 Task: Search One-way flight tickets for 2 adults, in First from Sharm El Sheikh to Macau to travel on 19-Dec-2023.  Submit feedback.
Action: Mouse moved to (406, 359)
Screenshot: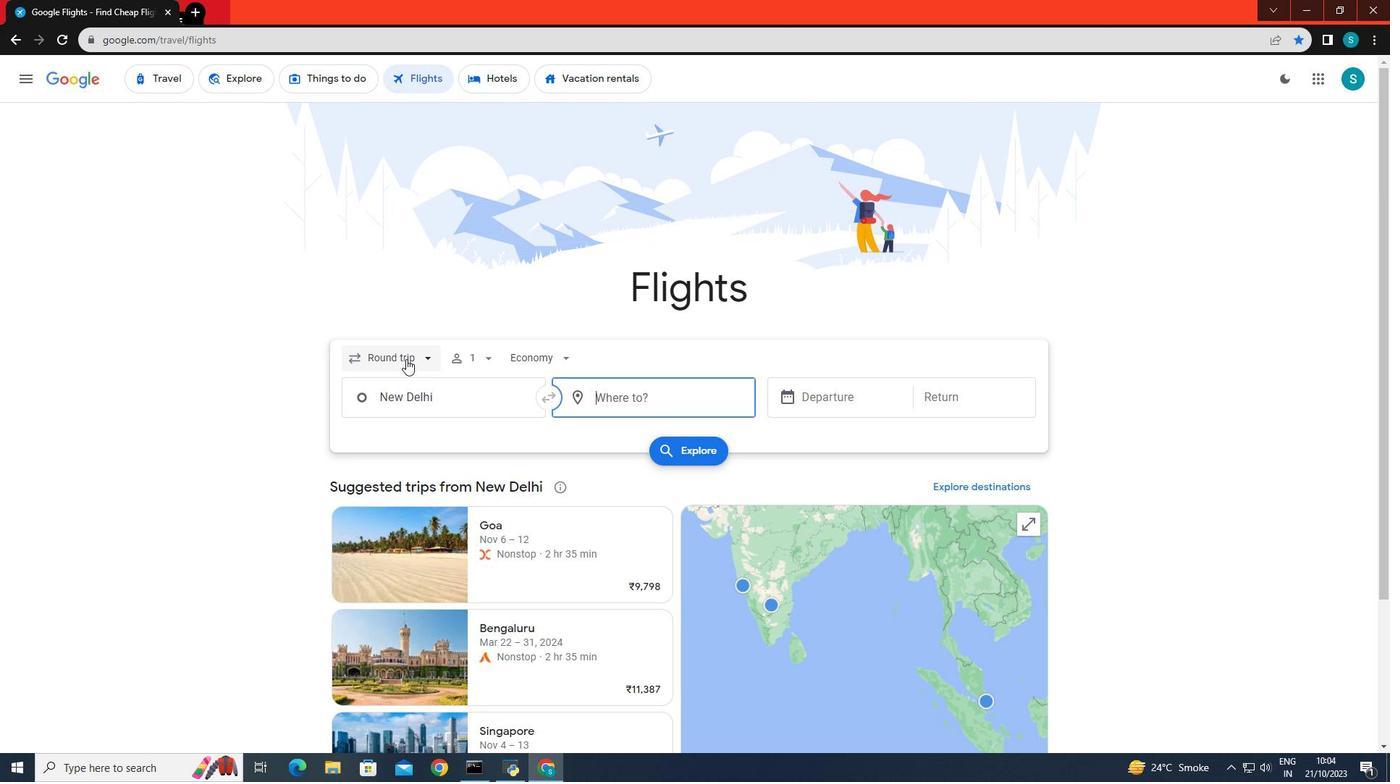 
Action: Mouse pressed left at (406, 359)
Screenshot: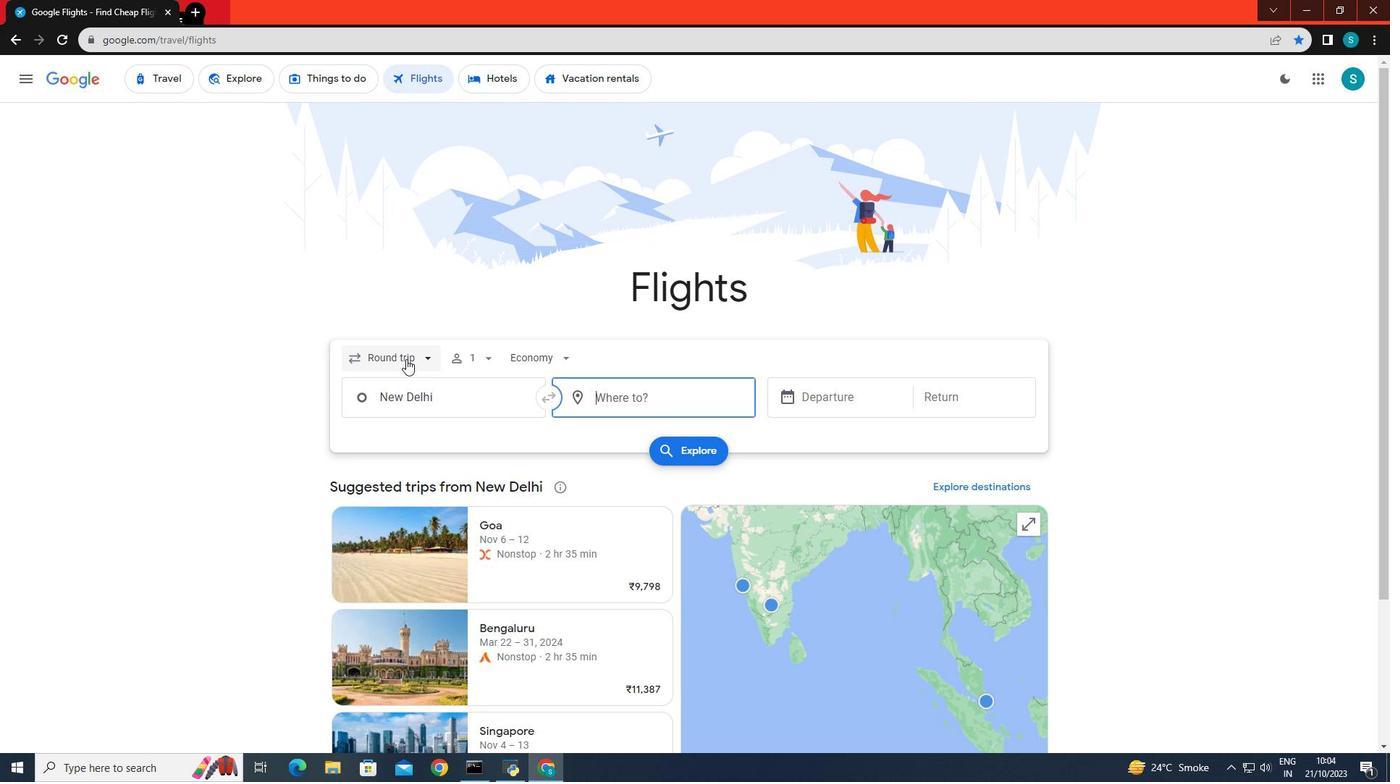 
Action: Mouse moved to (409, 425)
Screenshot: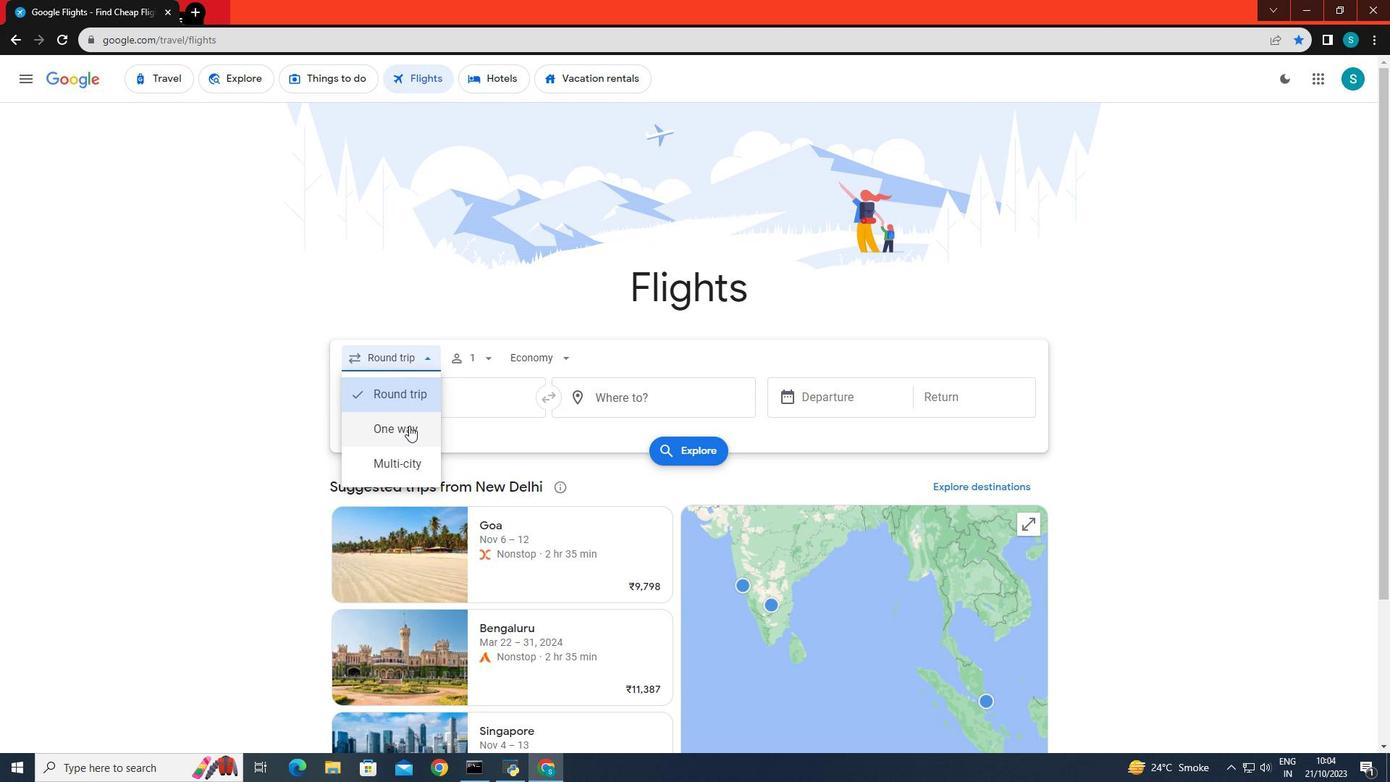 
Action: Mouse pressed left at (409, 425)
Screenshot: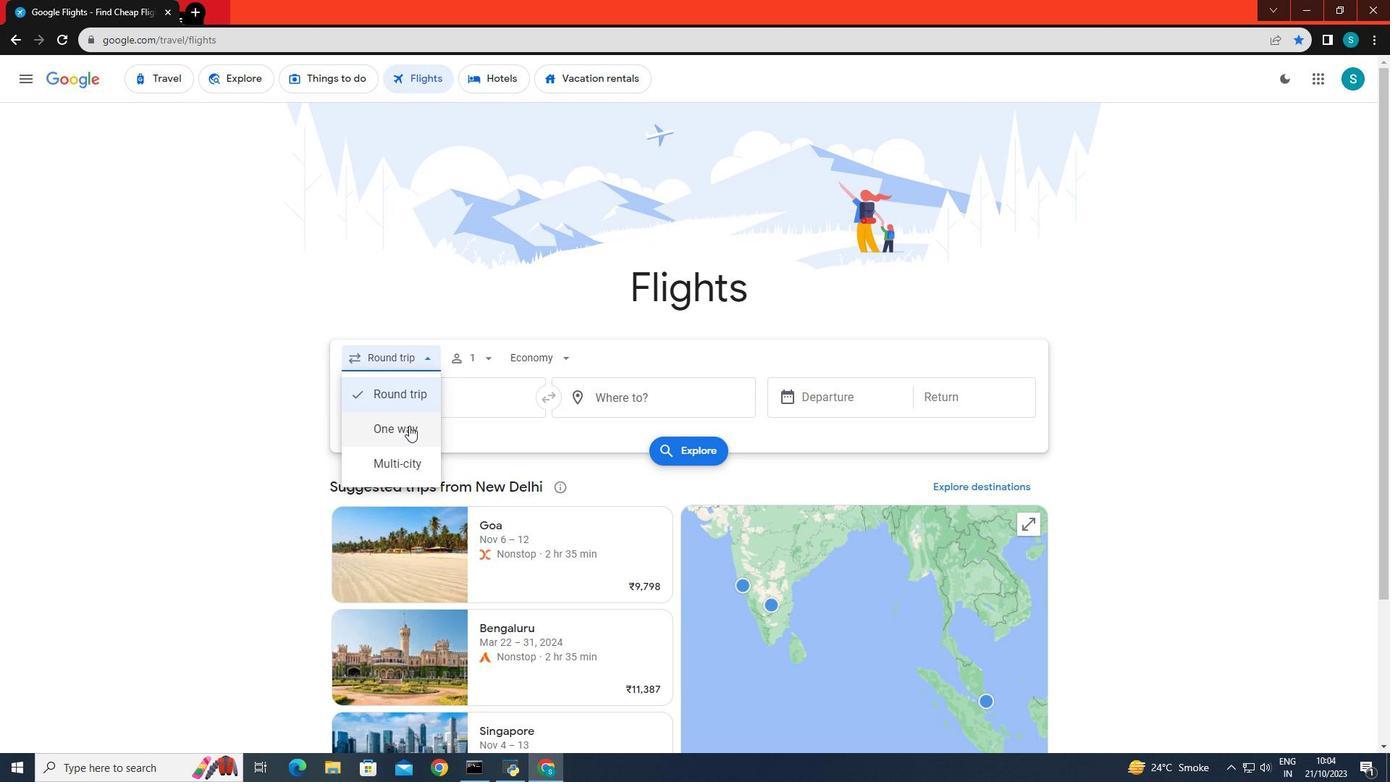 
Action: Mouse moved to (483, 352)
Screenshot: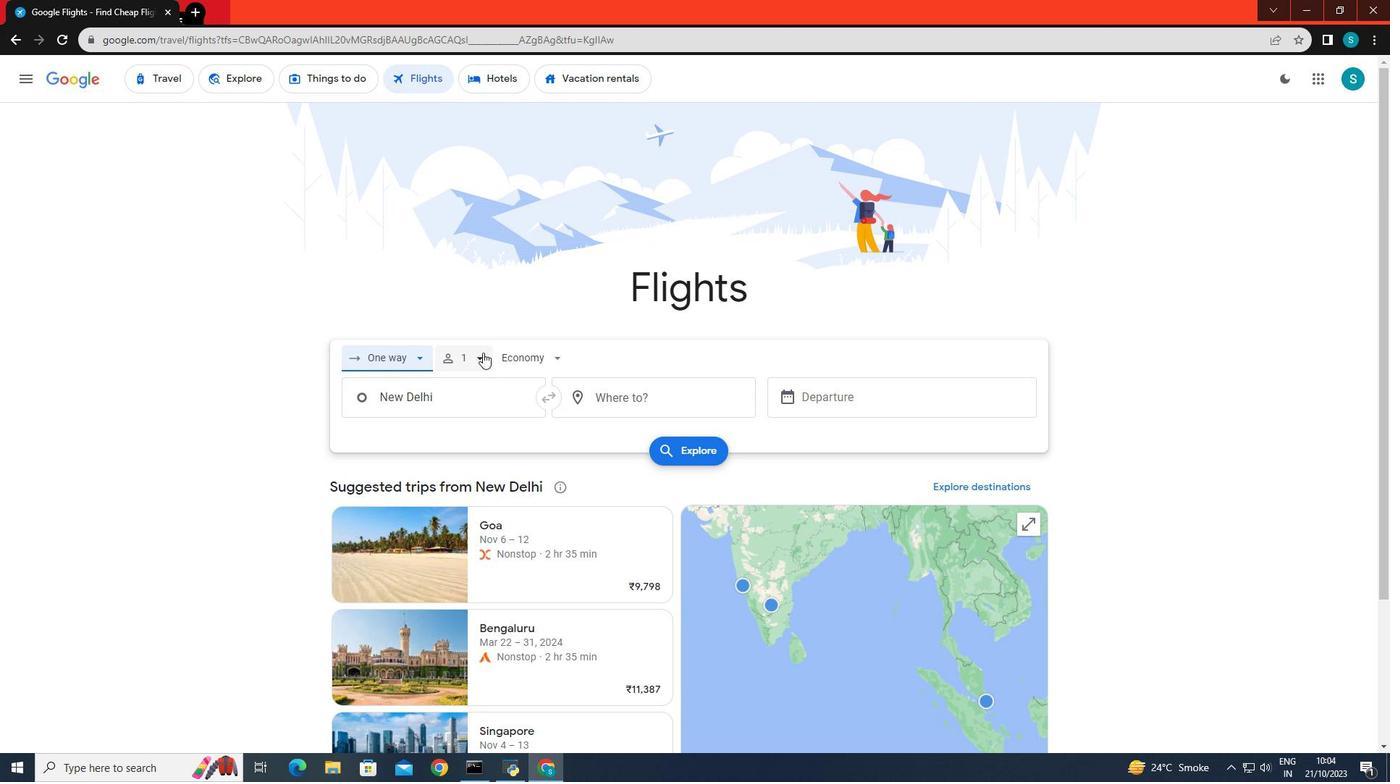 
Action: Mouse pressed left at (483, 352)
Screenshot: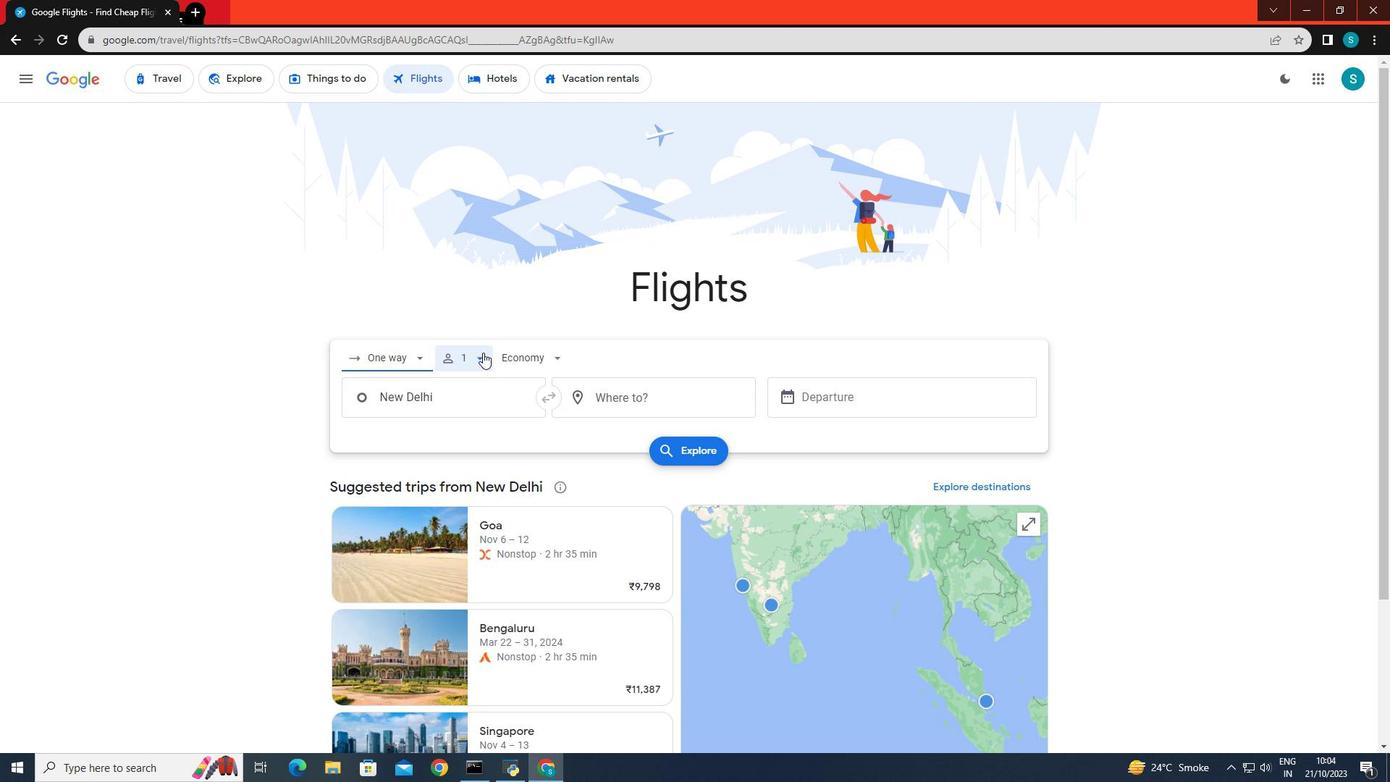 
Action: Mouse moved to (593, 396)
Screenshot: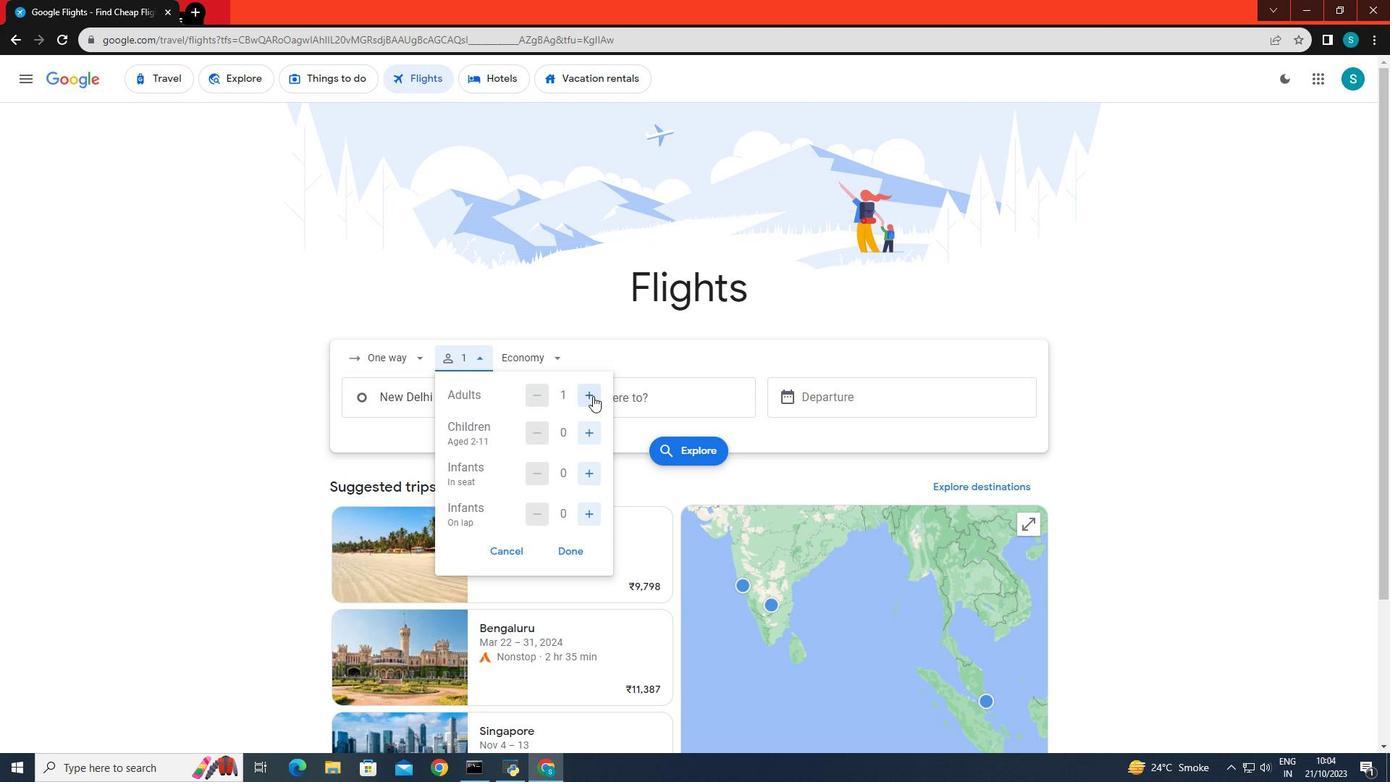 
Action: Mouse pressed left at (593, 396)
Screenshot: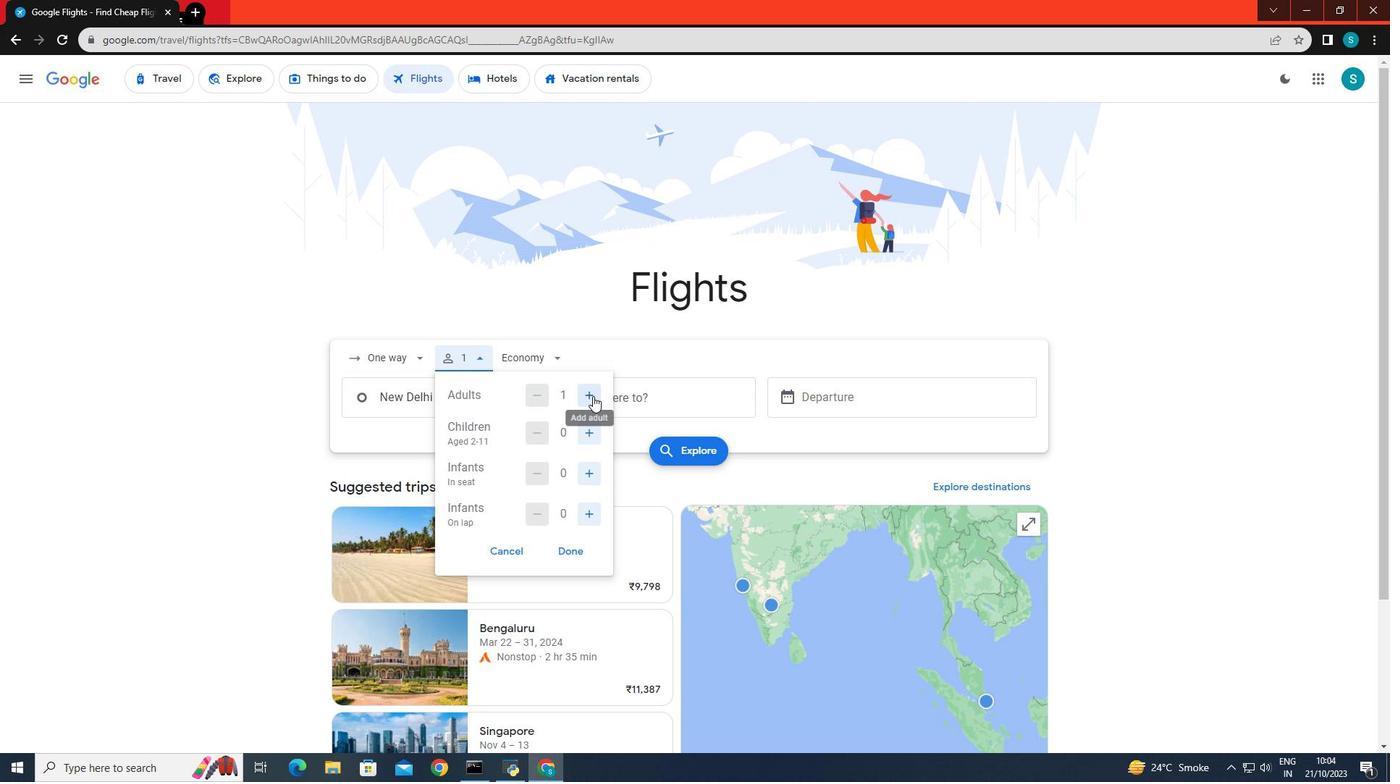 
Action: Mouse moved to (581, 555)
Screenshot: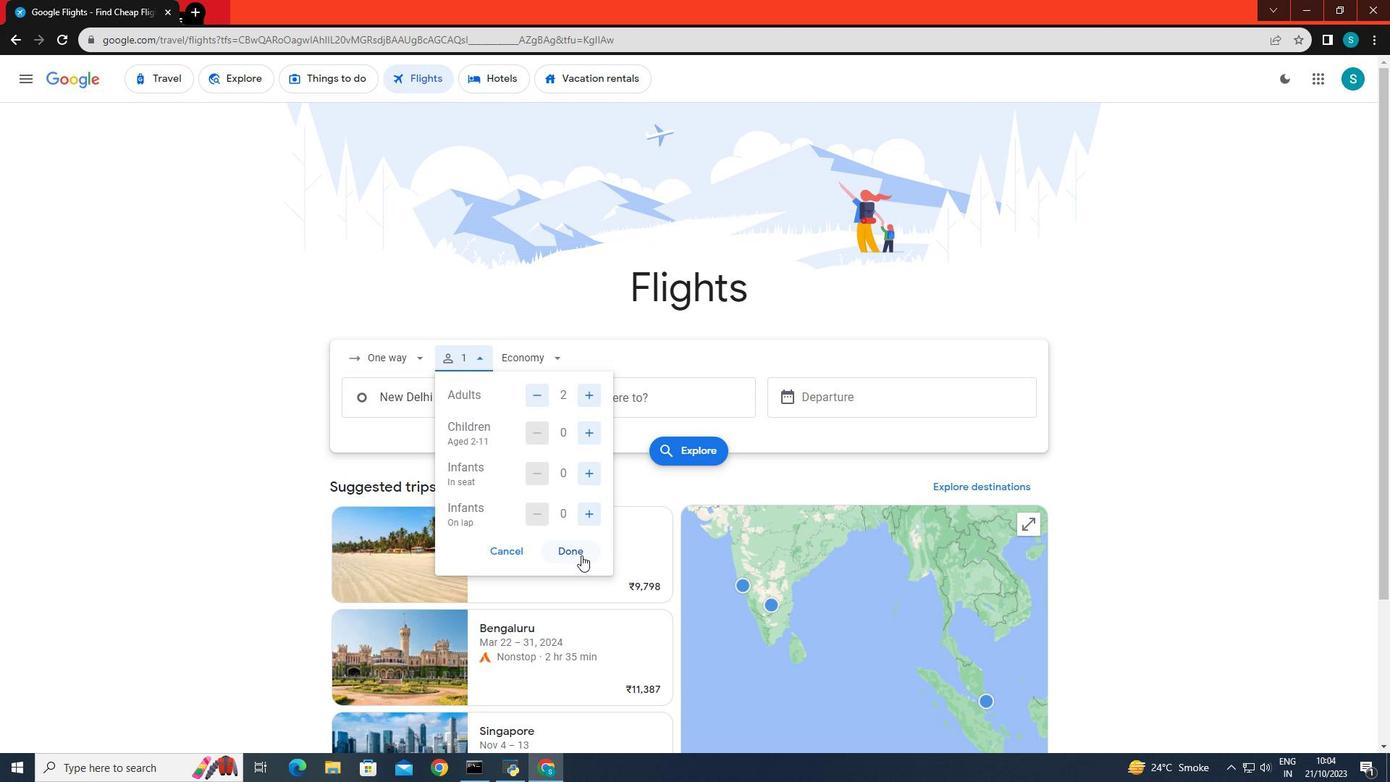 
Action: Mouse pressed left at (581, 555)
Screenshot: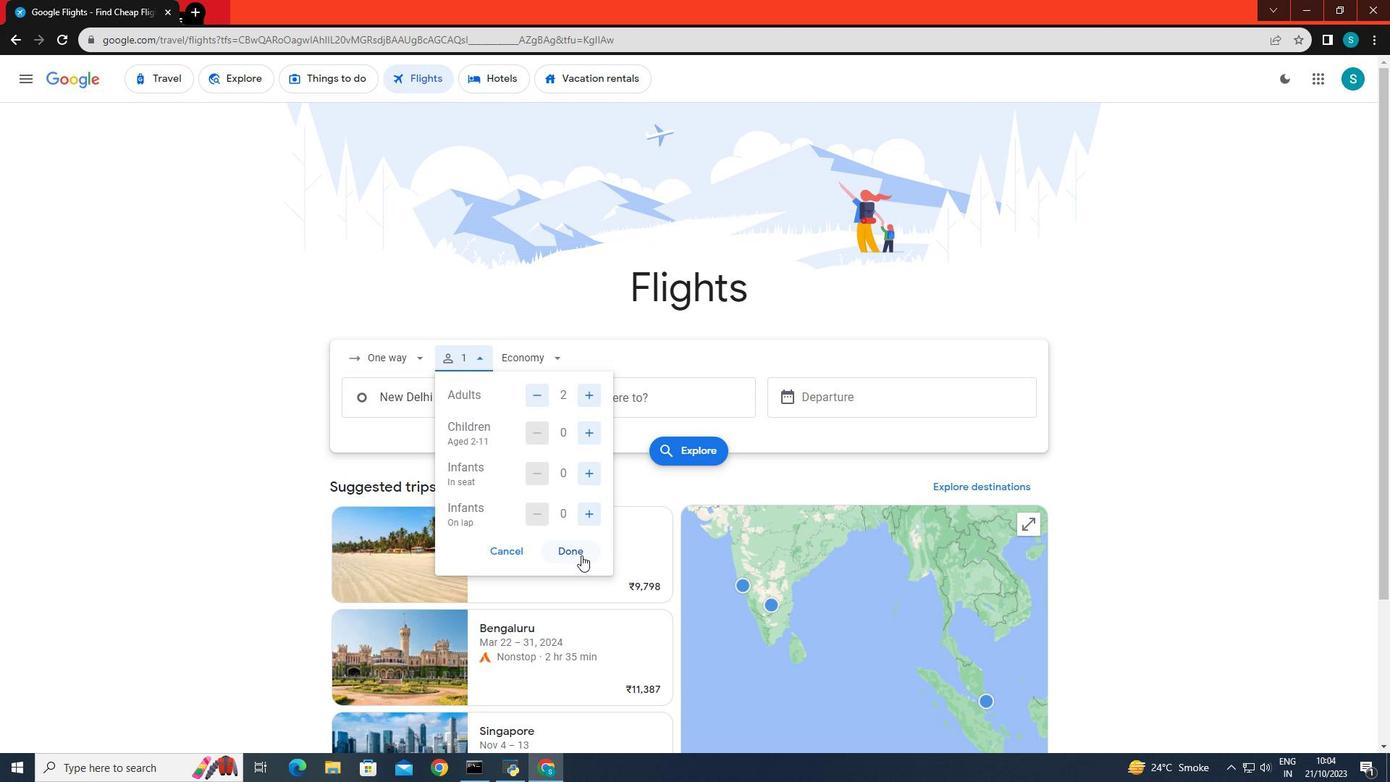 
Action: Mouse moved to (537, 361)
Screenshot: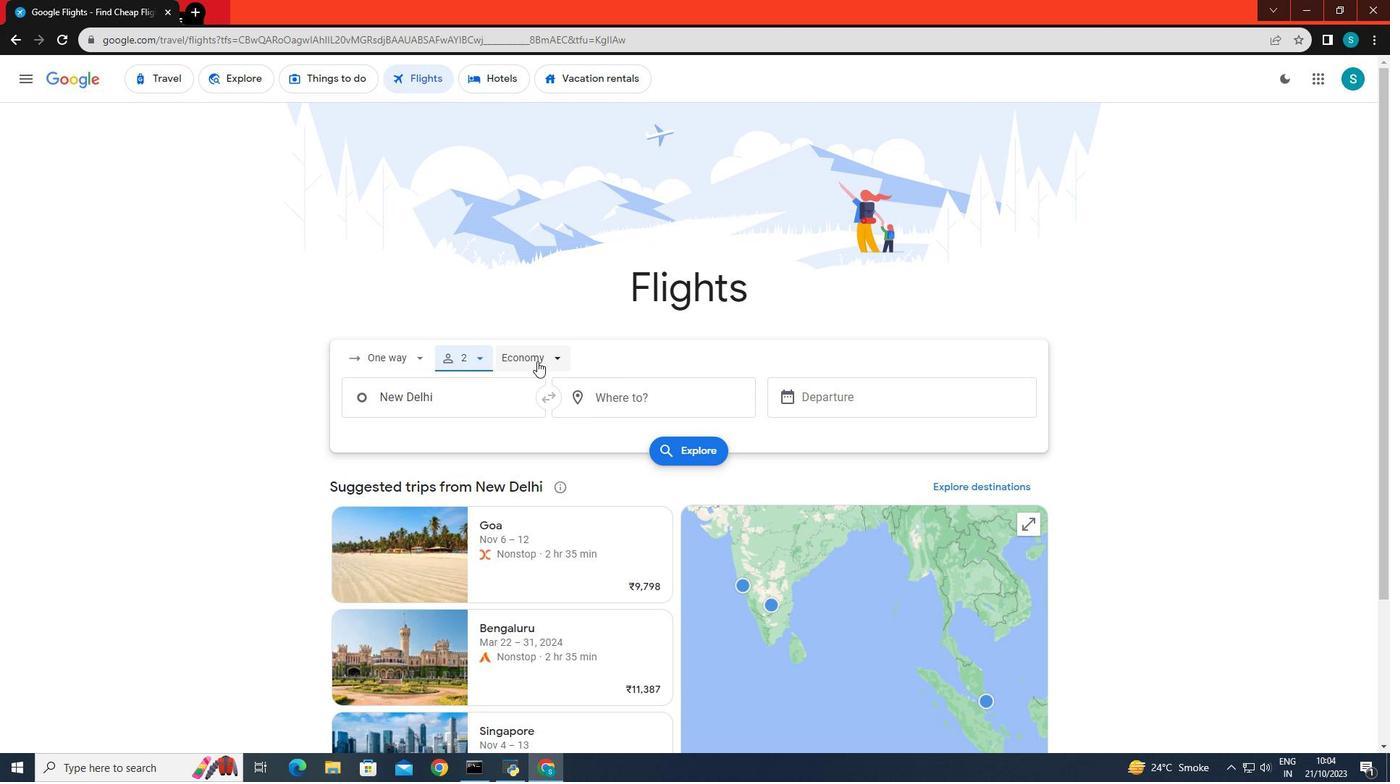 
Action: Mouse pressed left at (537, 361)
Screenshot: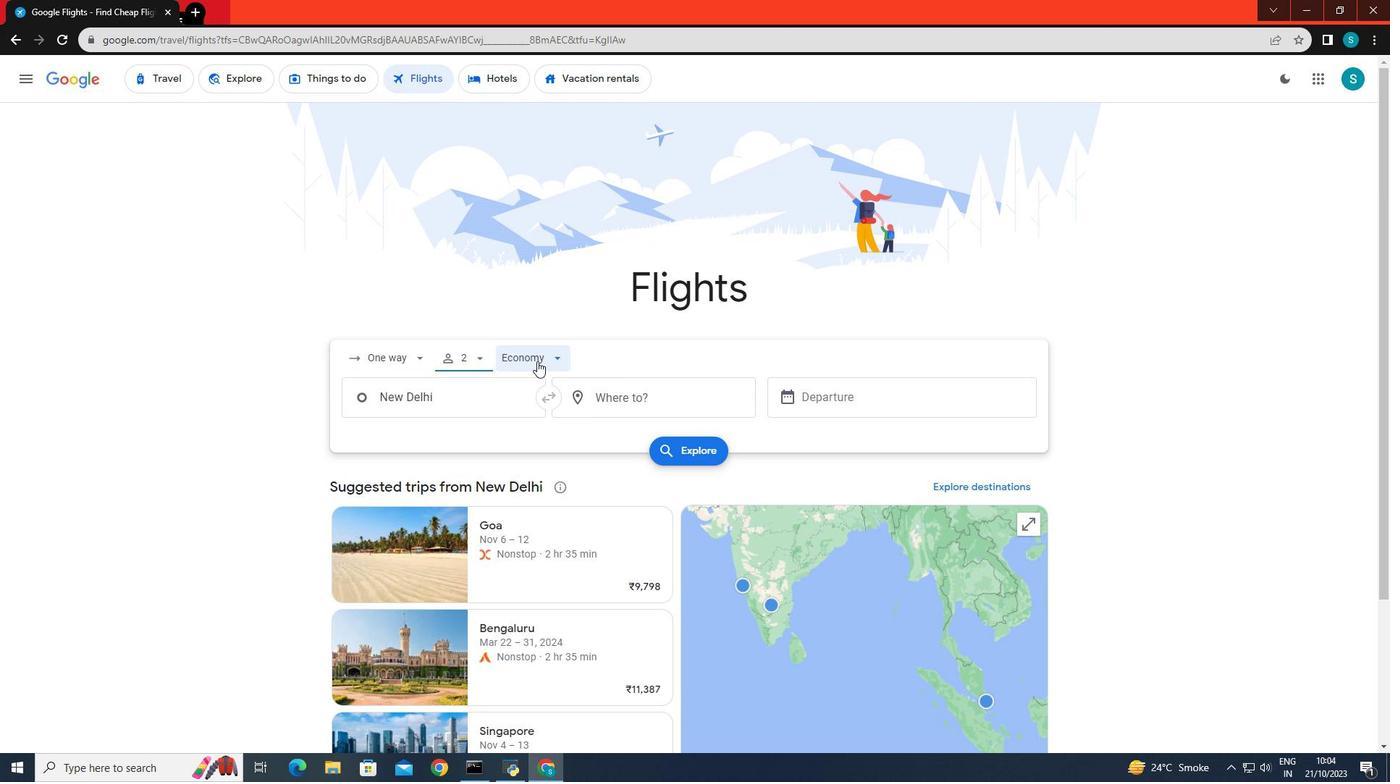 
Action: Mouse moved to (533, 502)
Screenshot: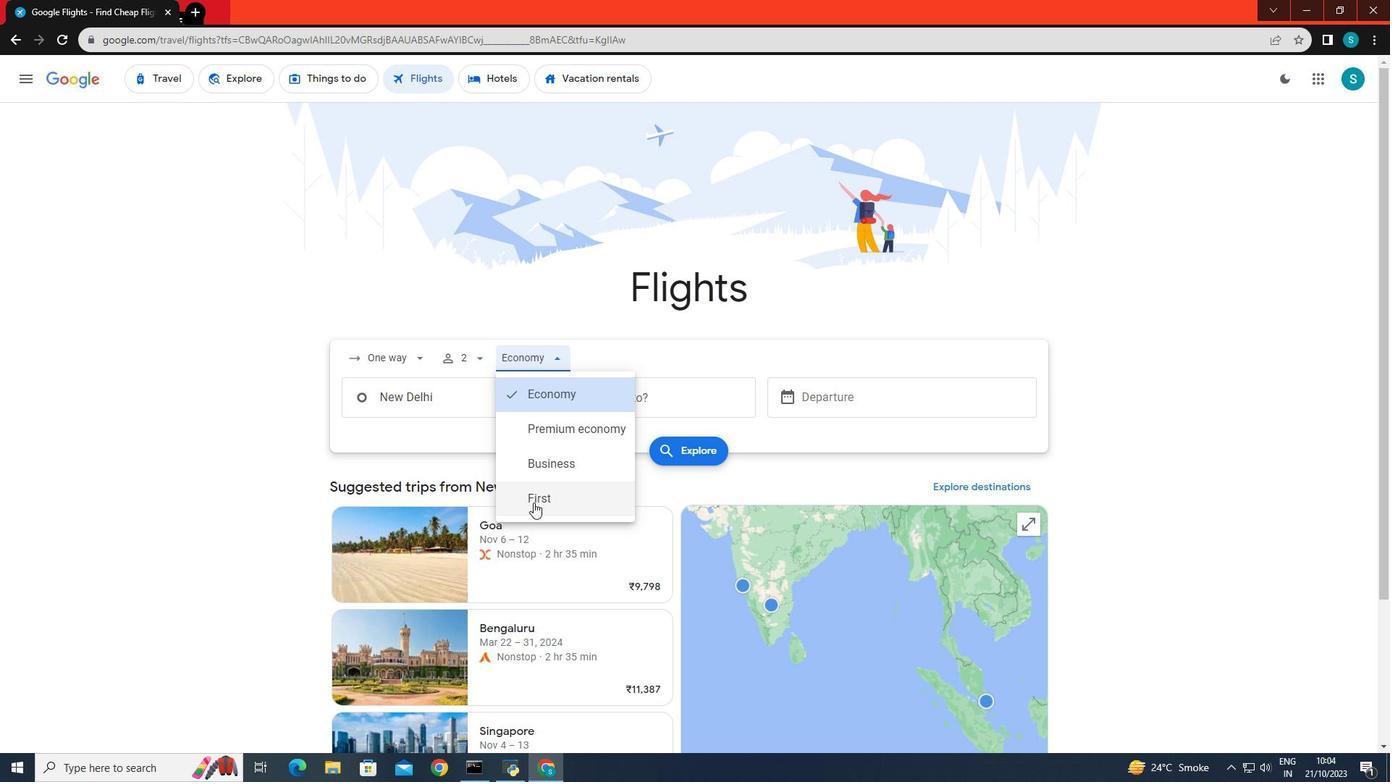 
Action: Mouse pressed left at (533, 502)
Screenshot: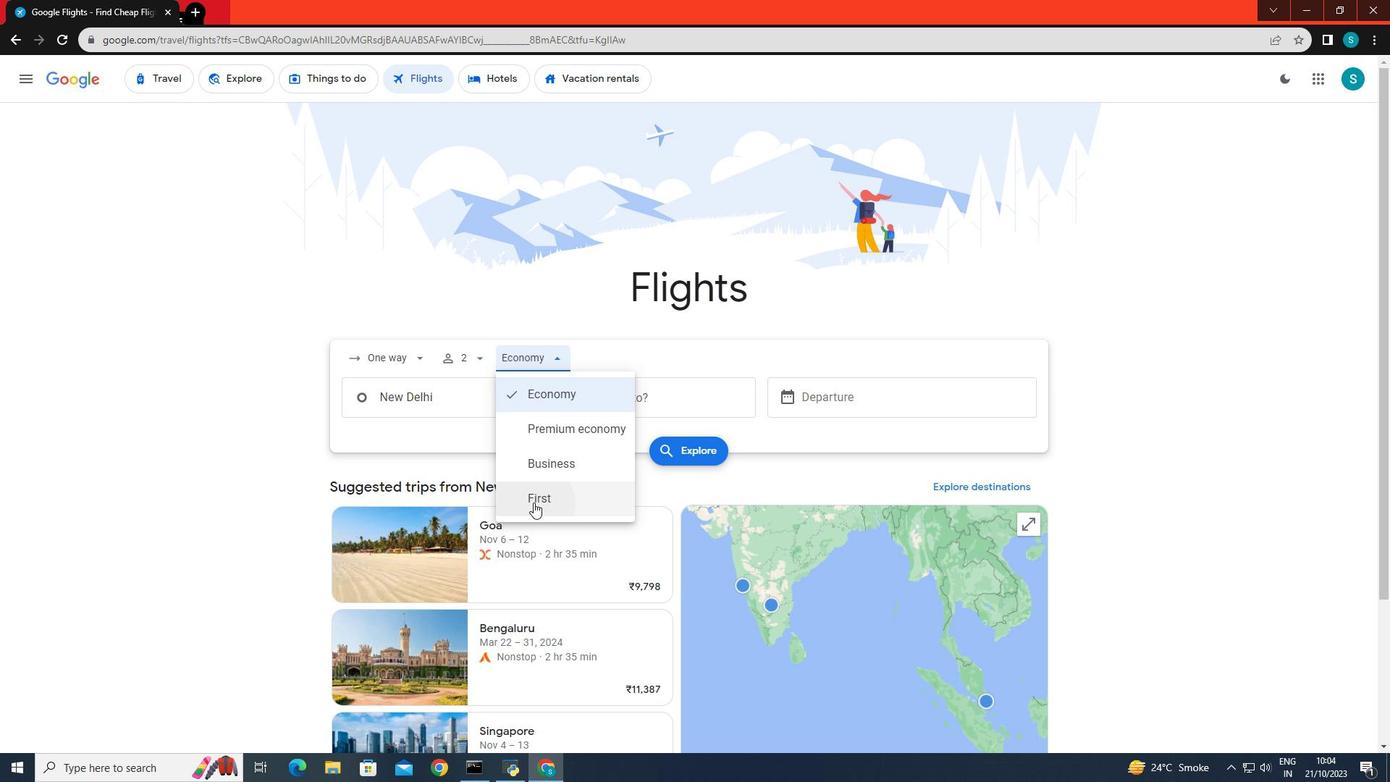 
Action: Mouse moved to (489, 396)
Screenshot: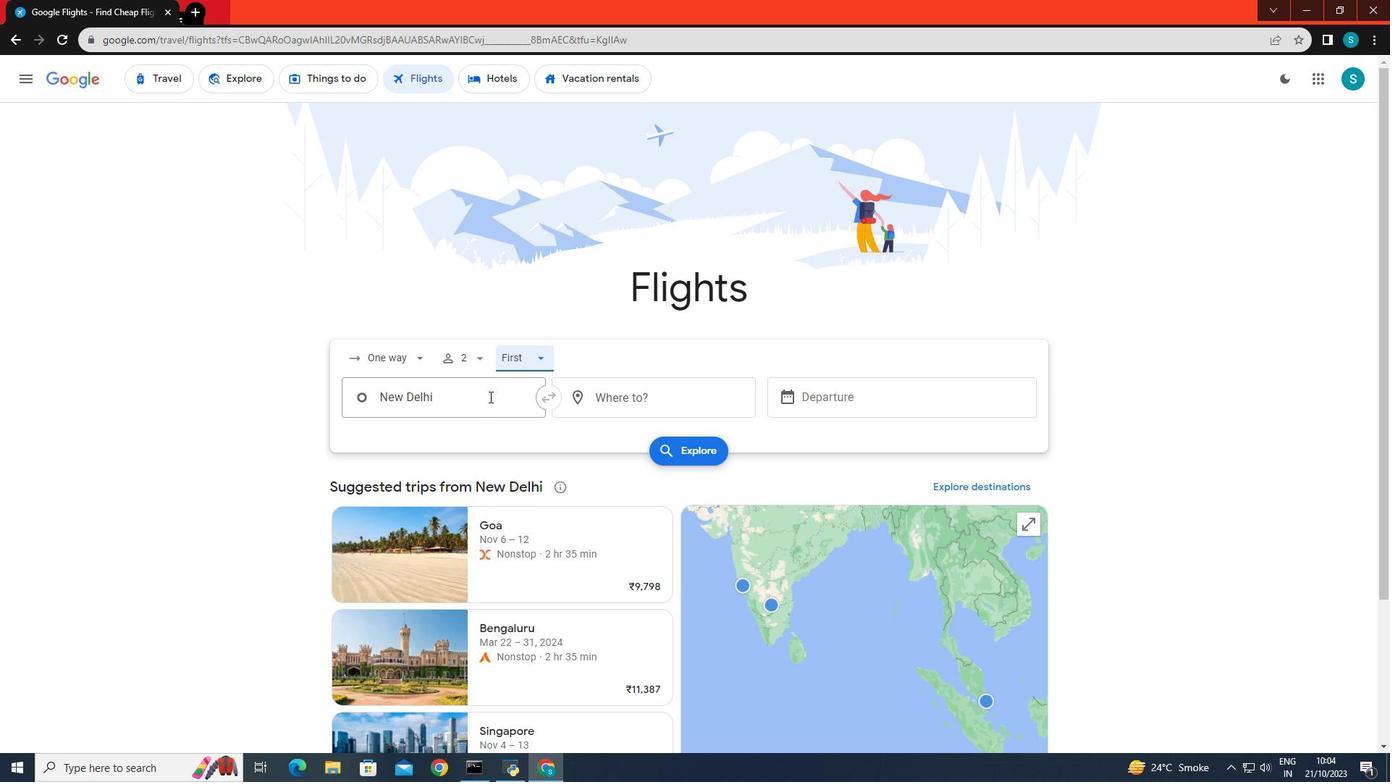 
Action: Mouse pressed left at (489, 396)
Screenshot: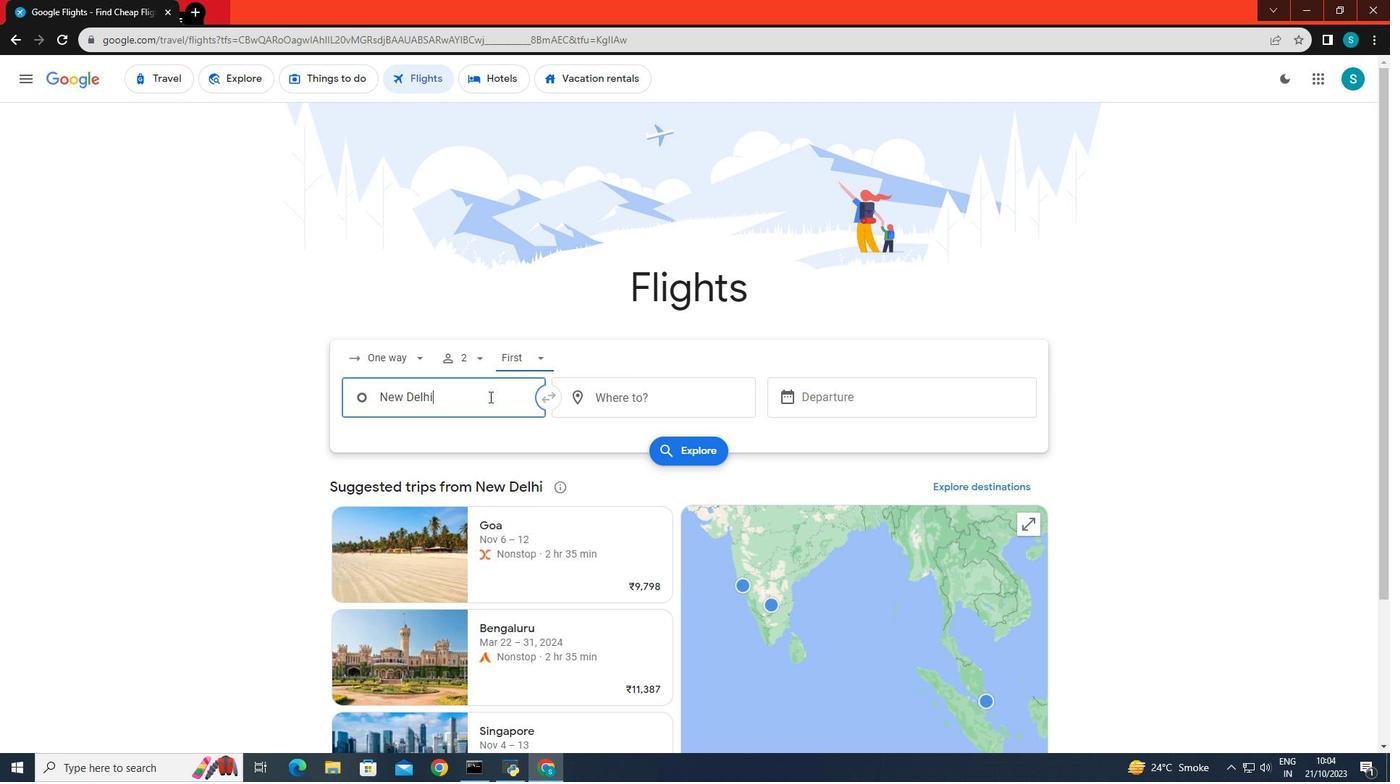 
Action: Key pressed <Key.backspace><Key.caps_lock>S<Key.caps_lock>har
Screenshot: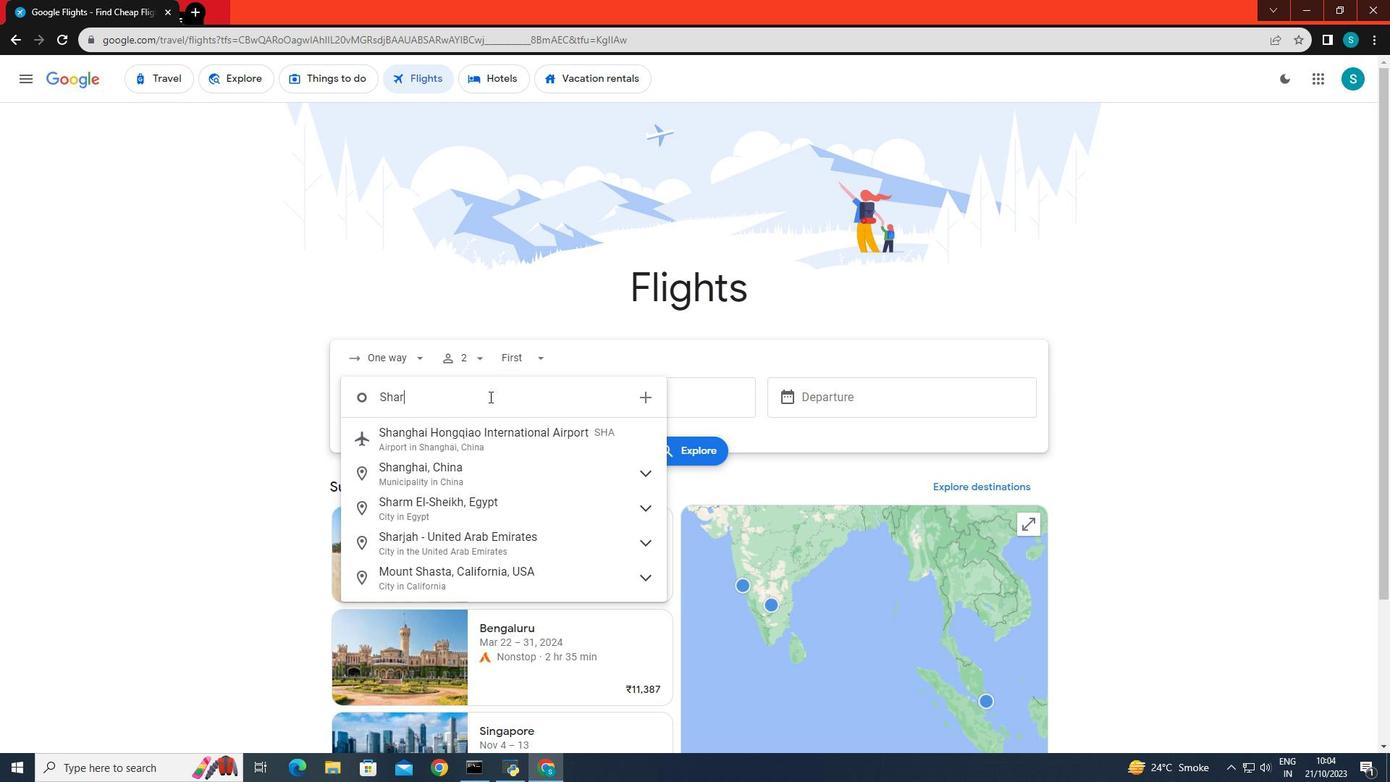 
Action: Mouse moved to (490, 428)
Screenshot: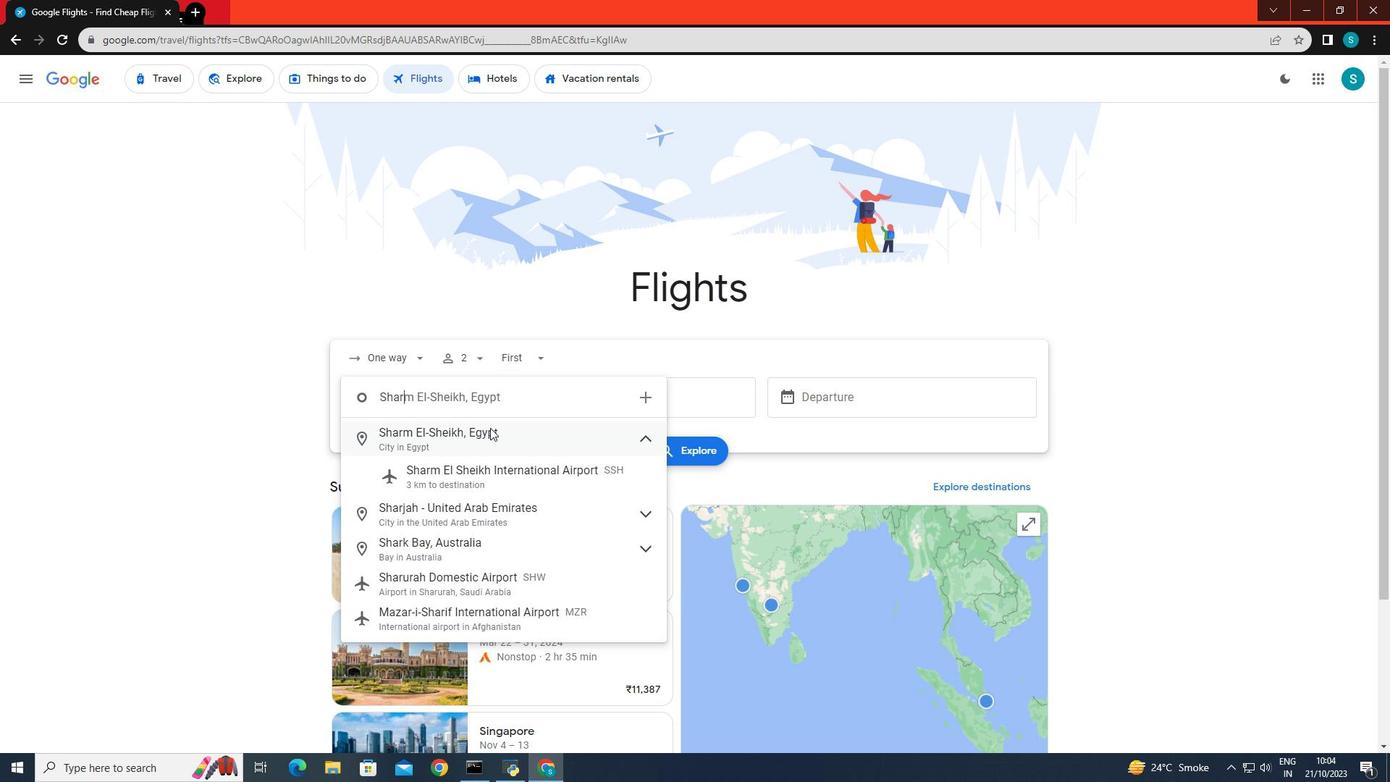 
Action: Mouse pressed left at (490, 428)
Screenshot: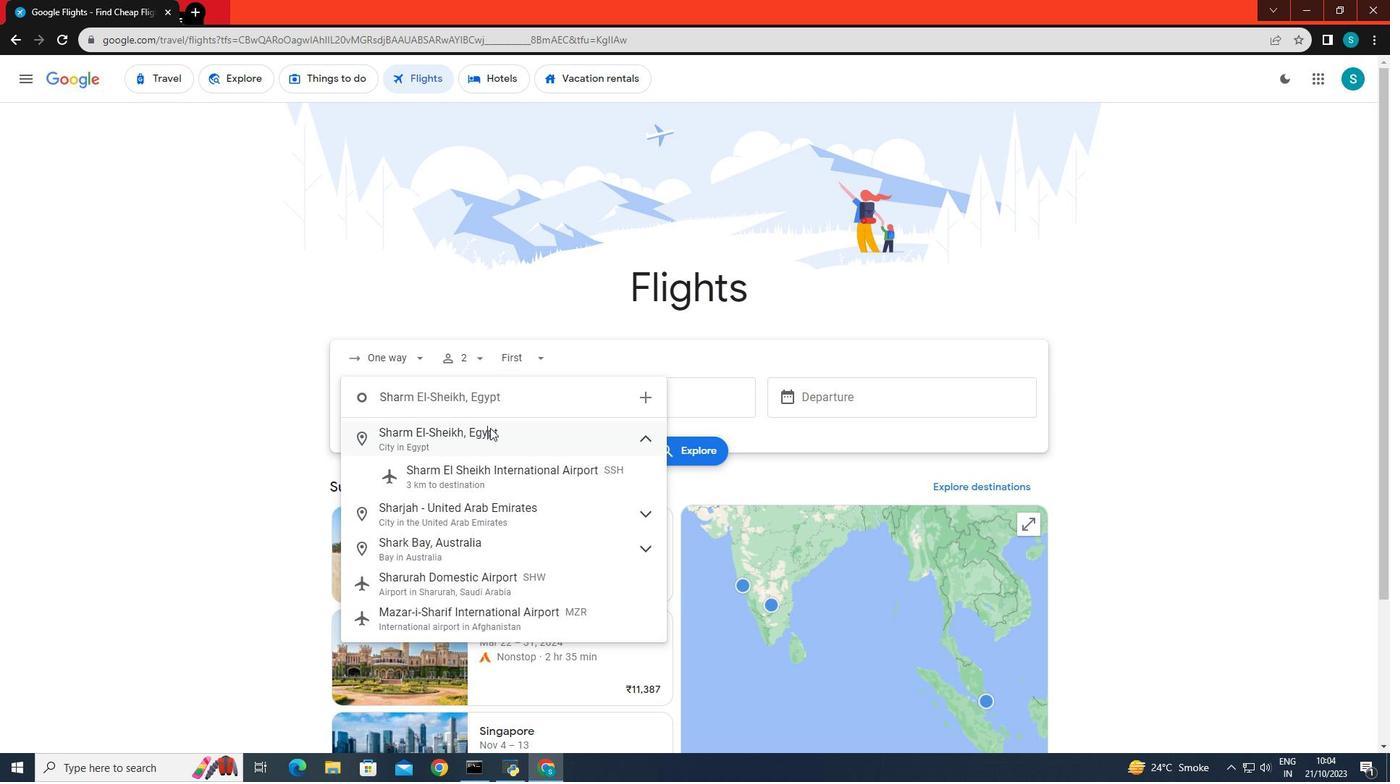 
Action: Mouse moved to (600, 394)
Screenshot: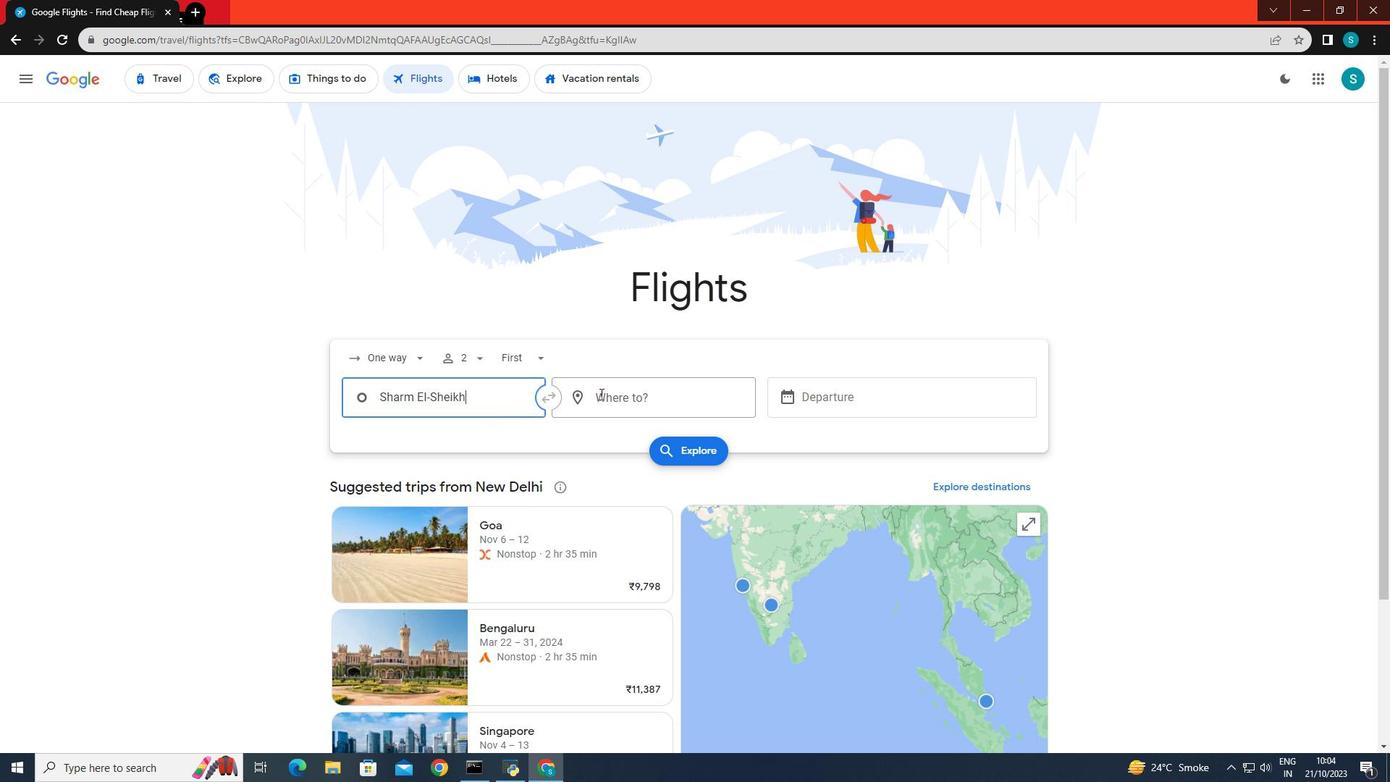 
Action: Mouse pressed left at (600, 394)
Screenshot: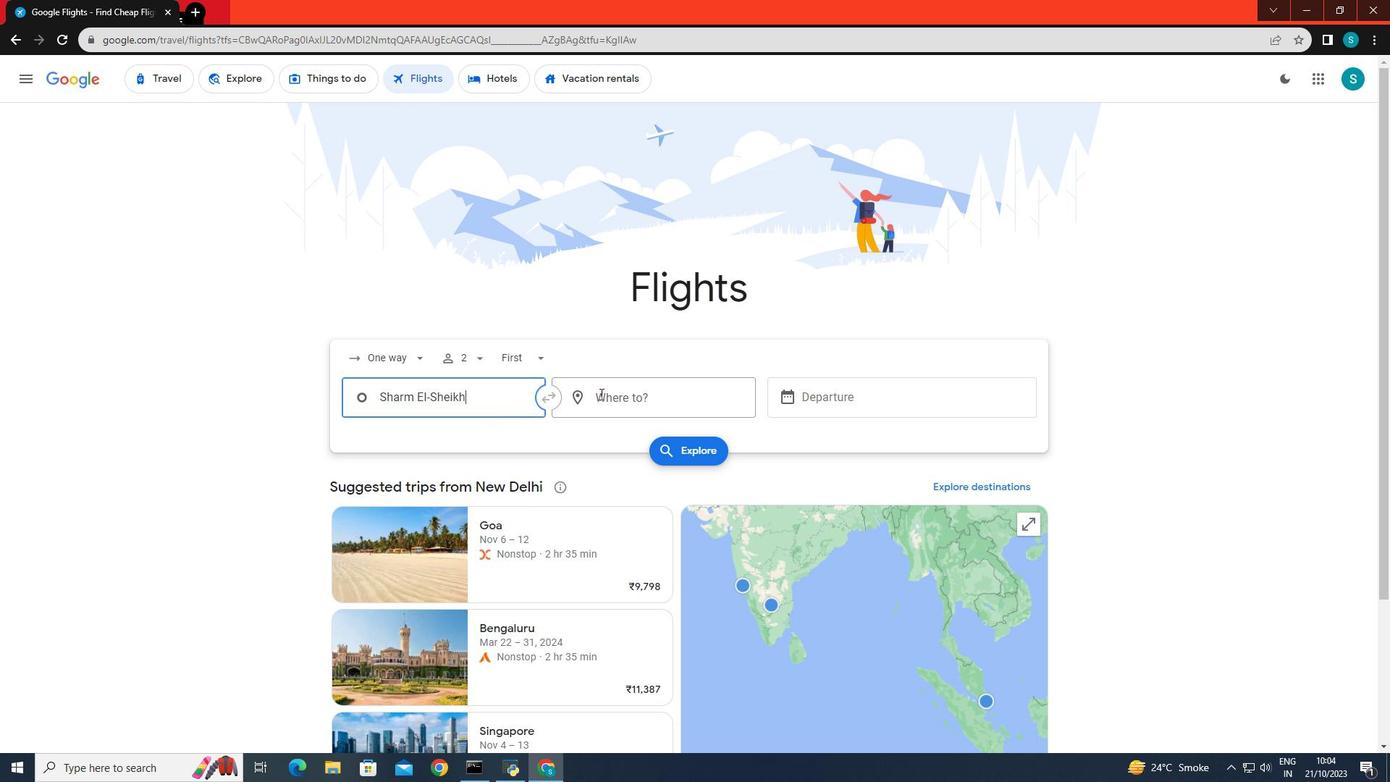 
Action: Key pressed <Key.caps_lock>M<Key.caps_lock>aca
Screenshot: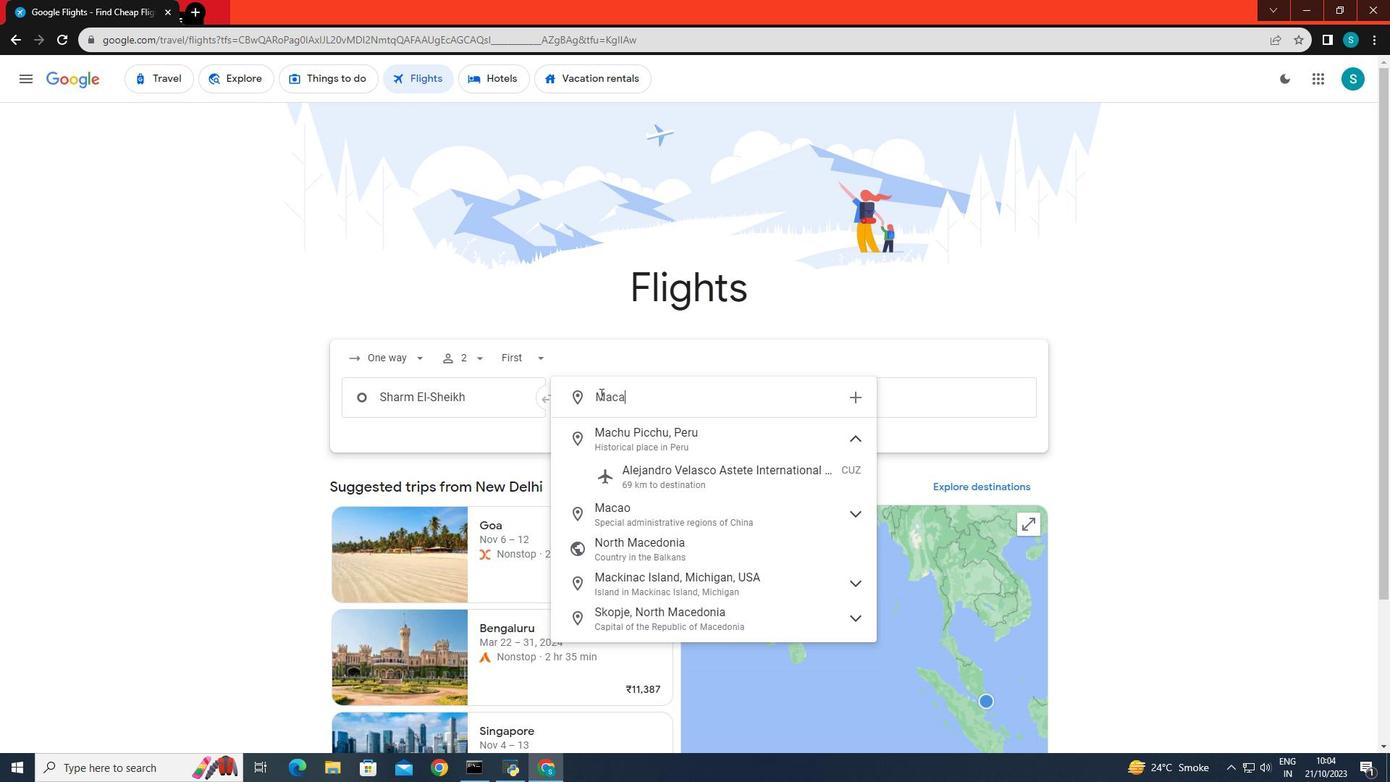 
Action: Mouse moved to (617, 431)
Screenshot: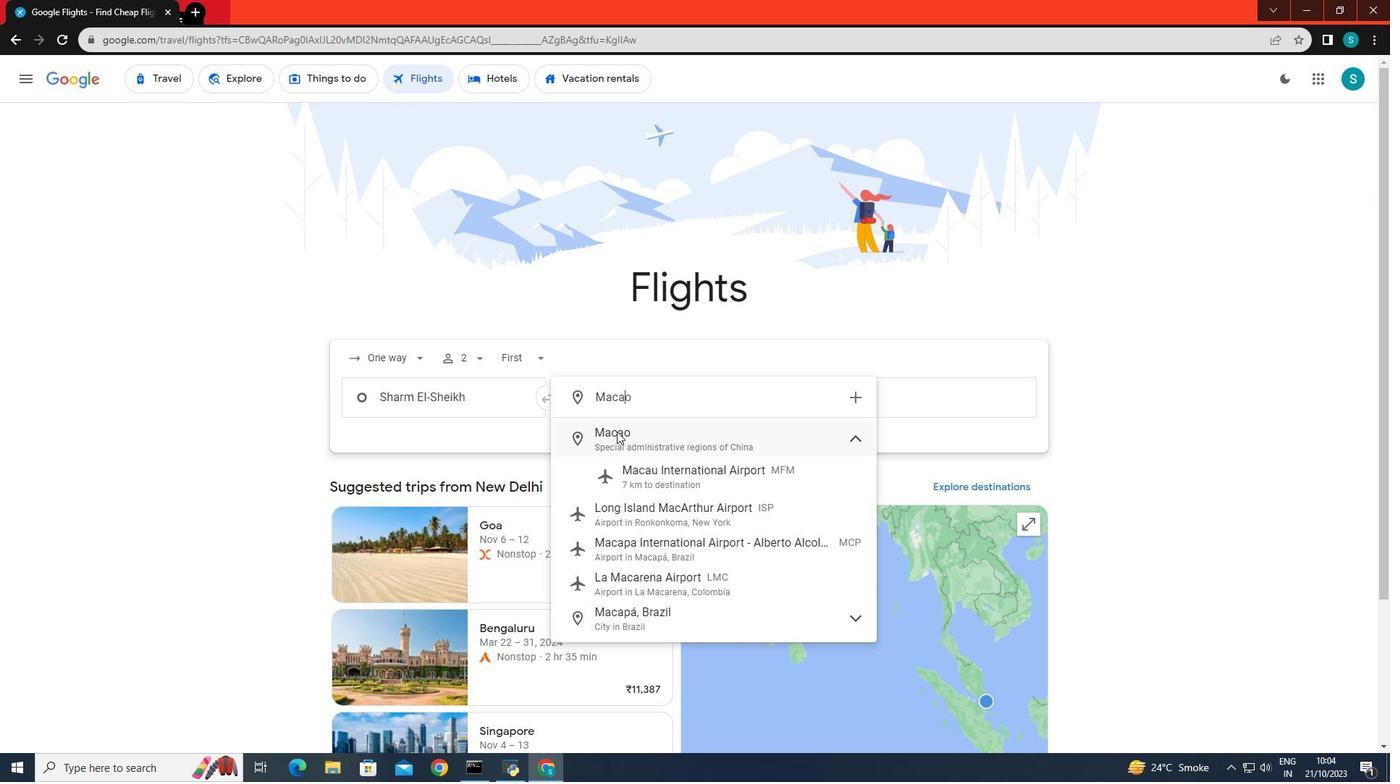
Action: Mouse pressed left at (617, 431)
Screenshot: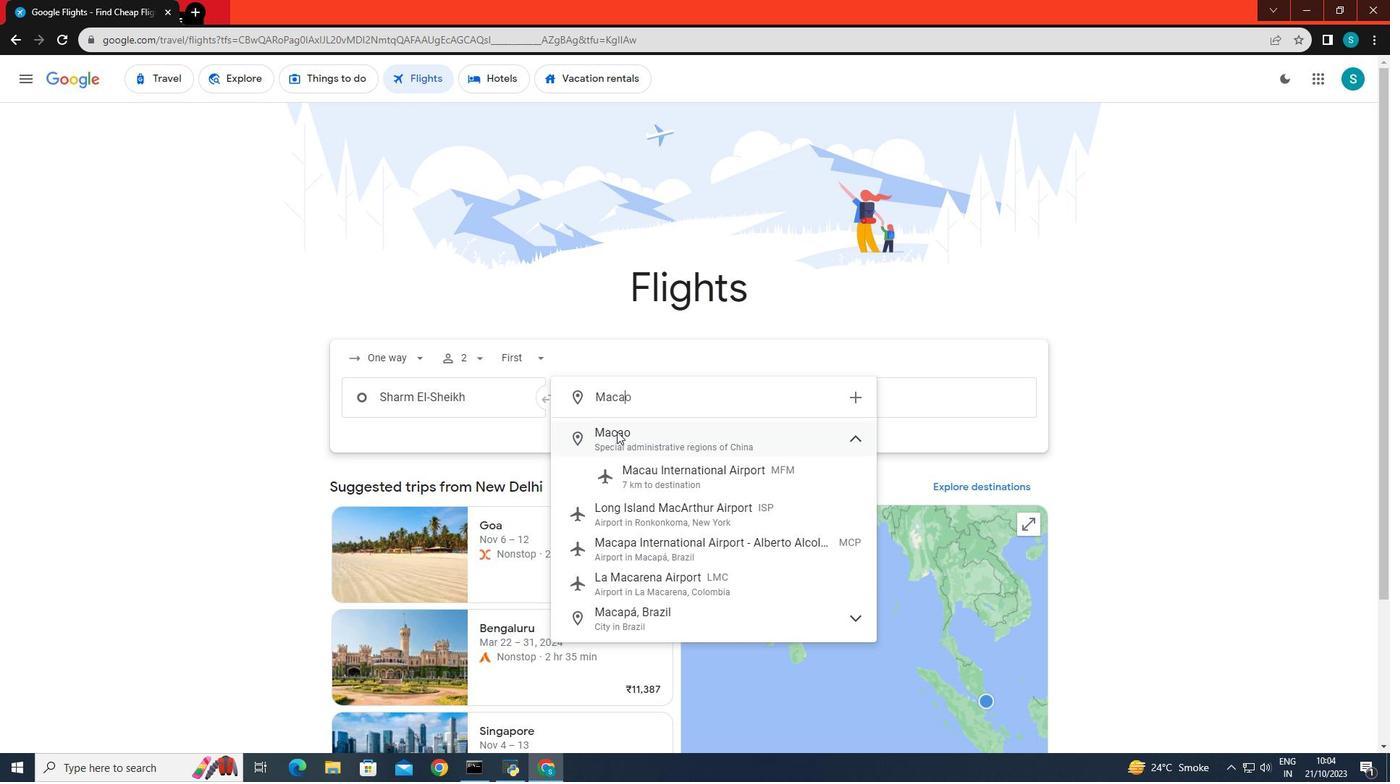 
Action: Mouse moved to (827, 402)
Screenshot: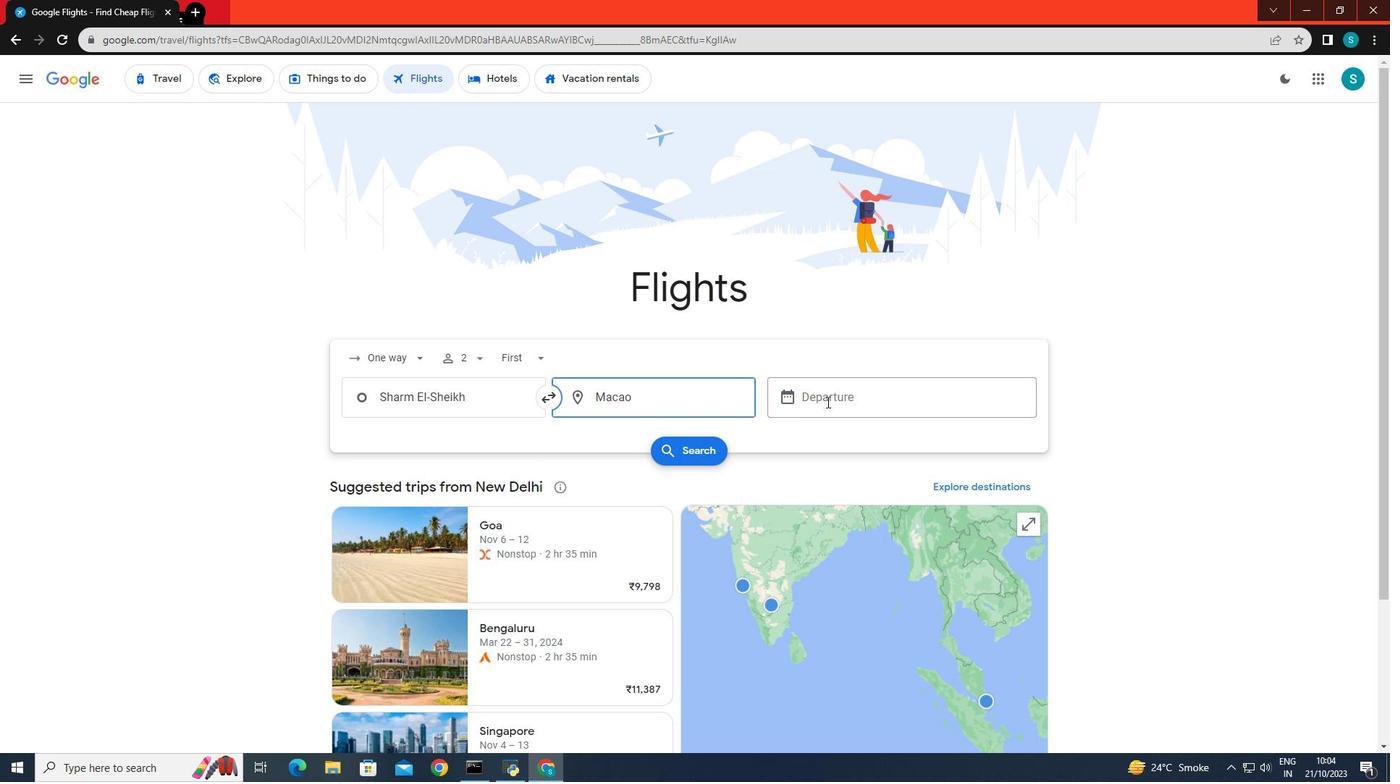 
Action: Mouse pressed left at (827, 402)
Screenshot: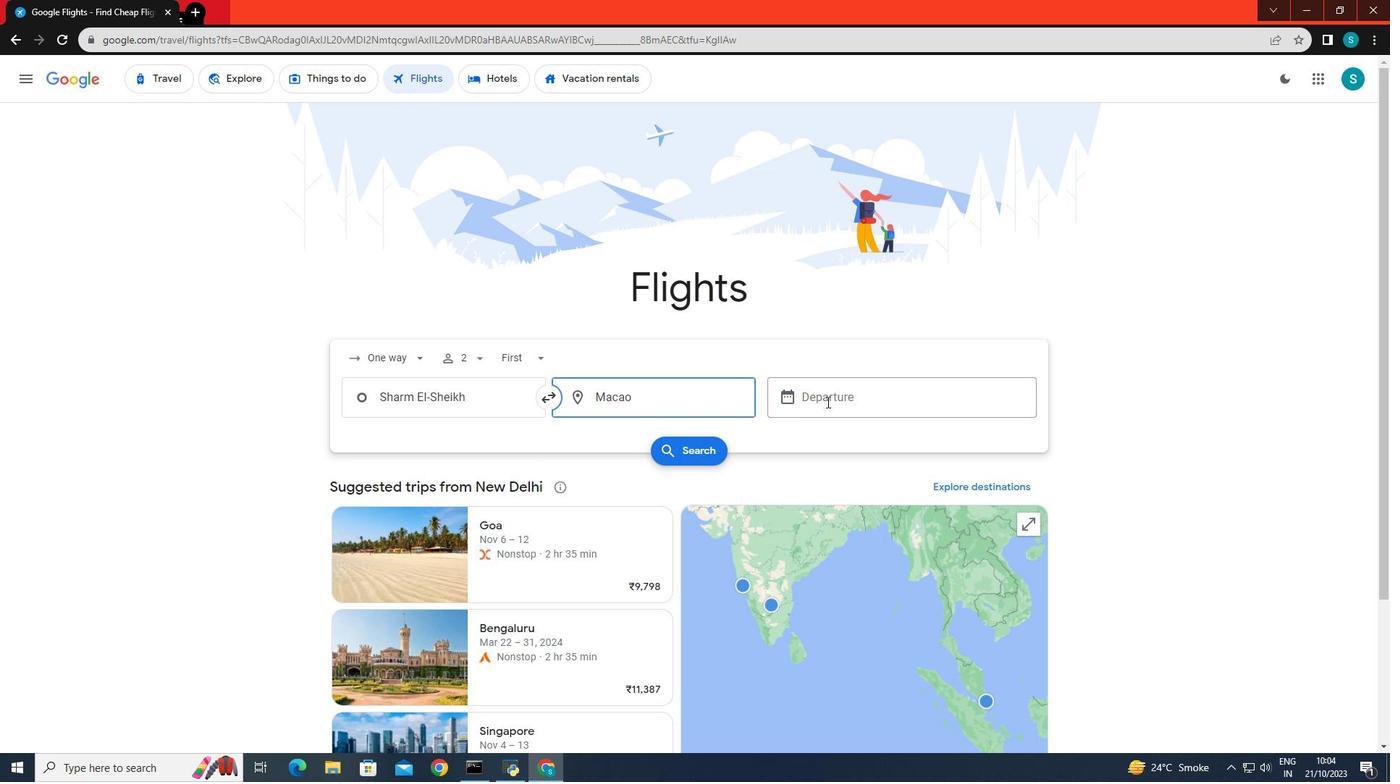 
Action: Mouse moved to (1042, 554)
Screenshot: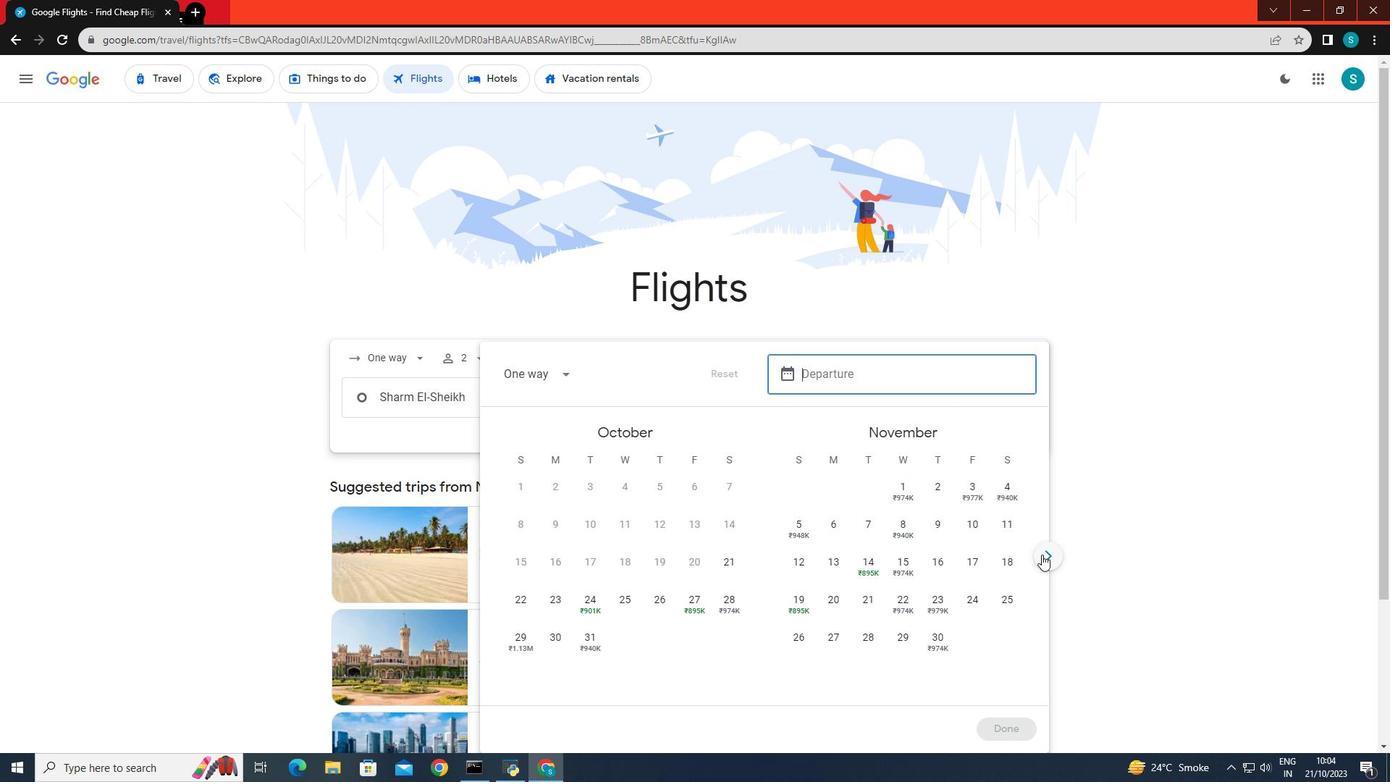 
Action: Mouse pressed left at (1042, 554)
Screenshot: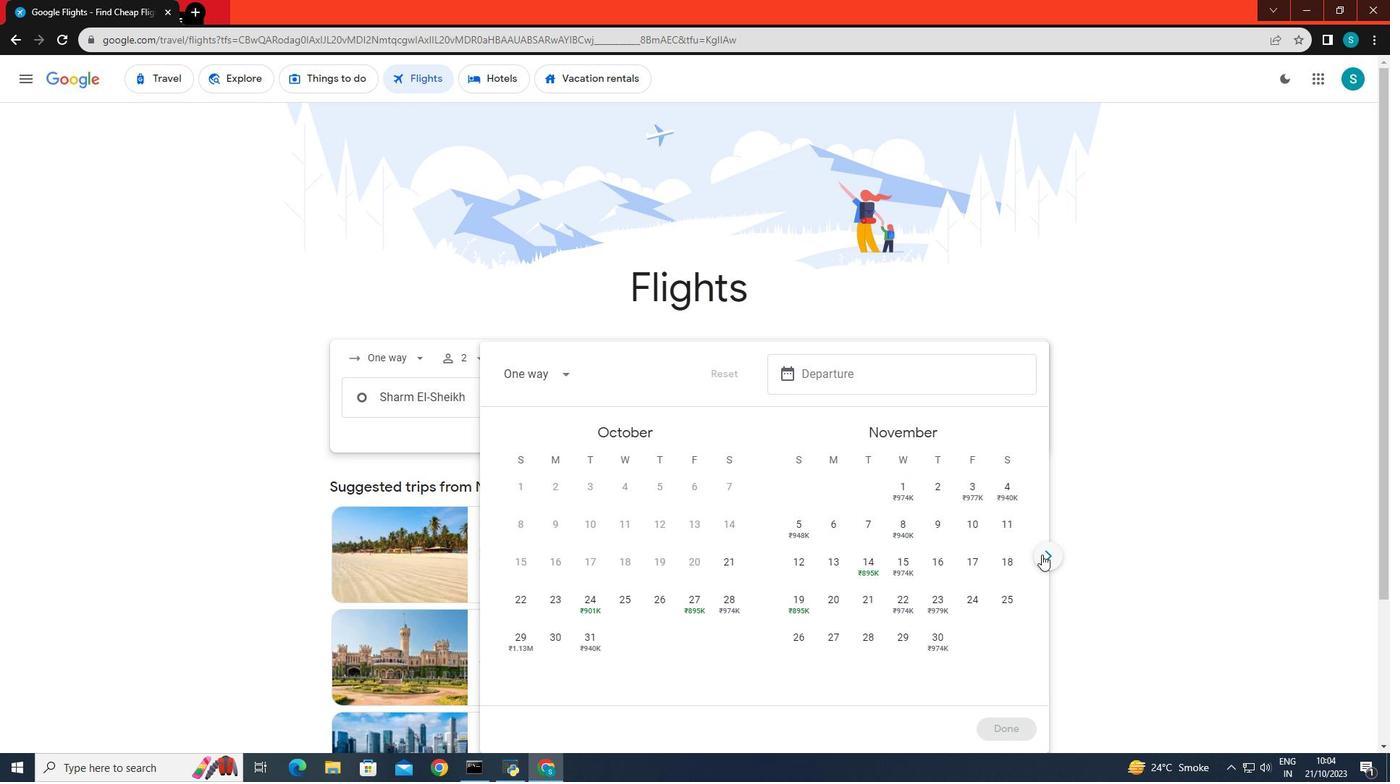 
Action: Mouse moved to (872, 594)
Screenshot: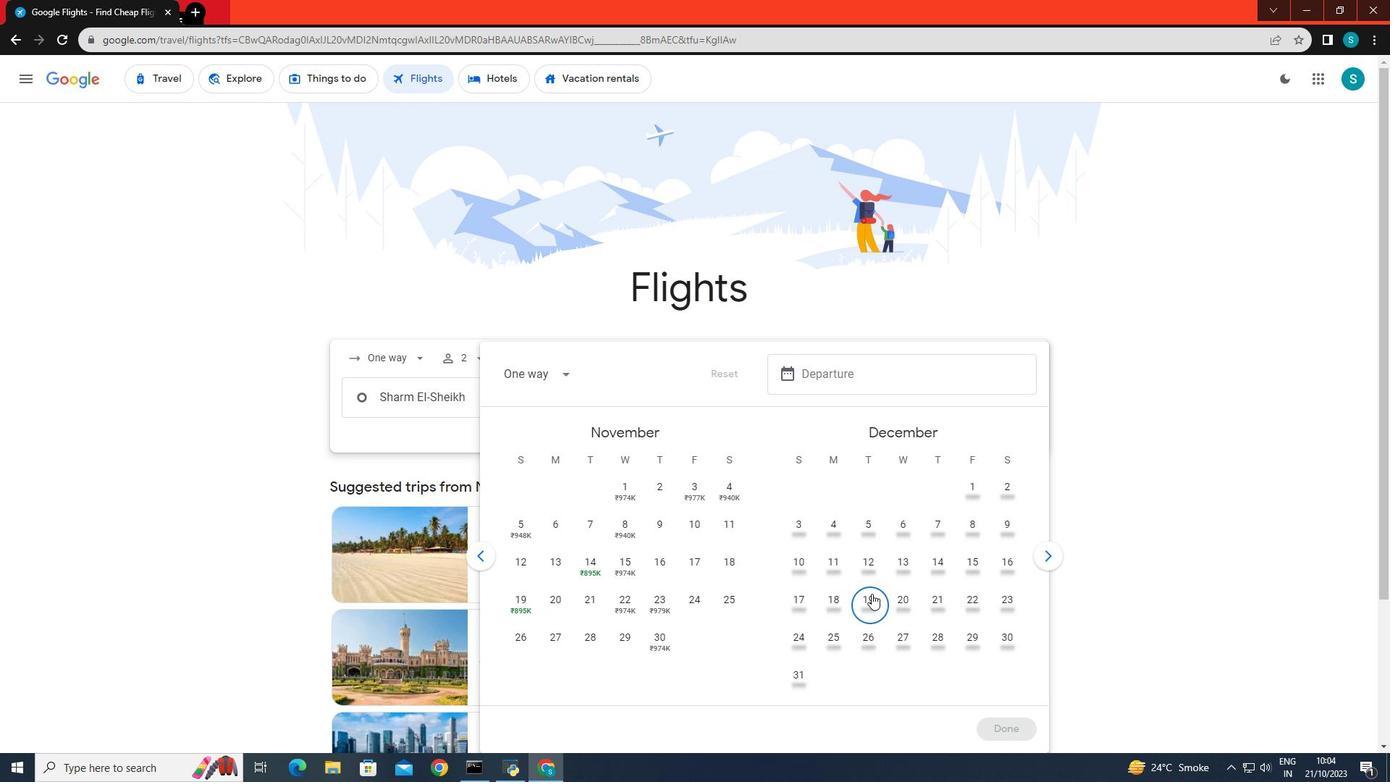 
Action: Mouse pressed left at (872, 594)
Screenshot: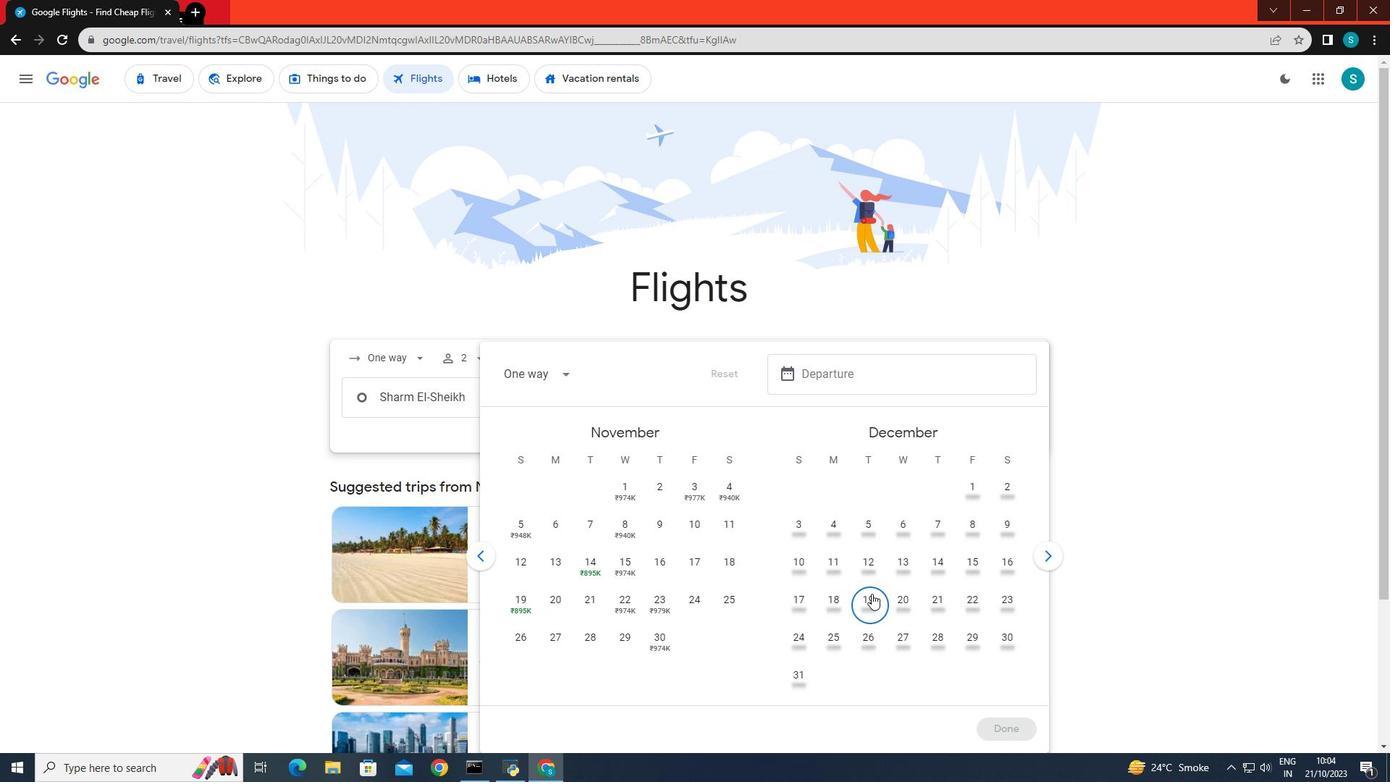 
Action: Mouse moved to (996, 721)
Screenshot: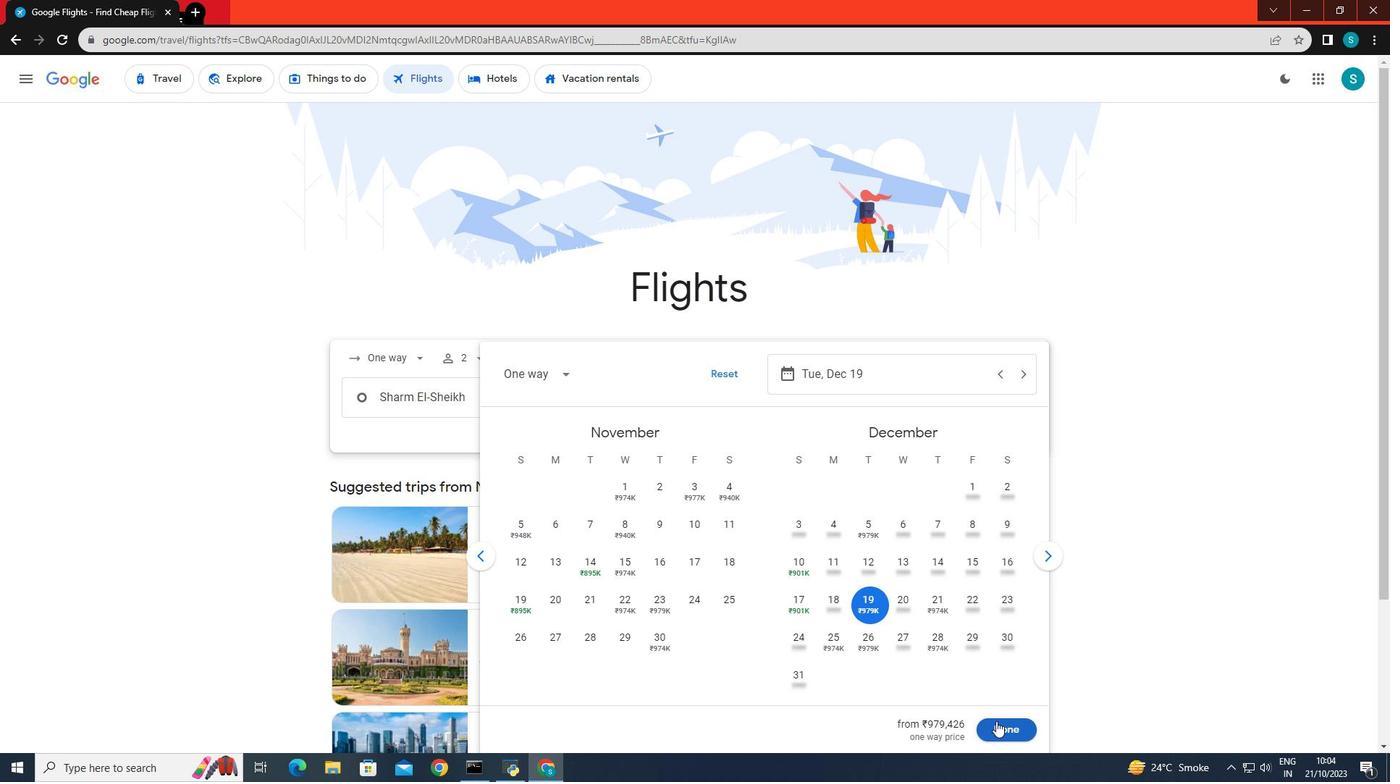 
Action: Mouse pressed left at (996, 721)
Screenshot: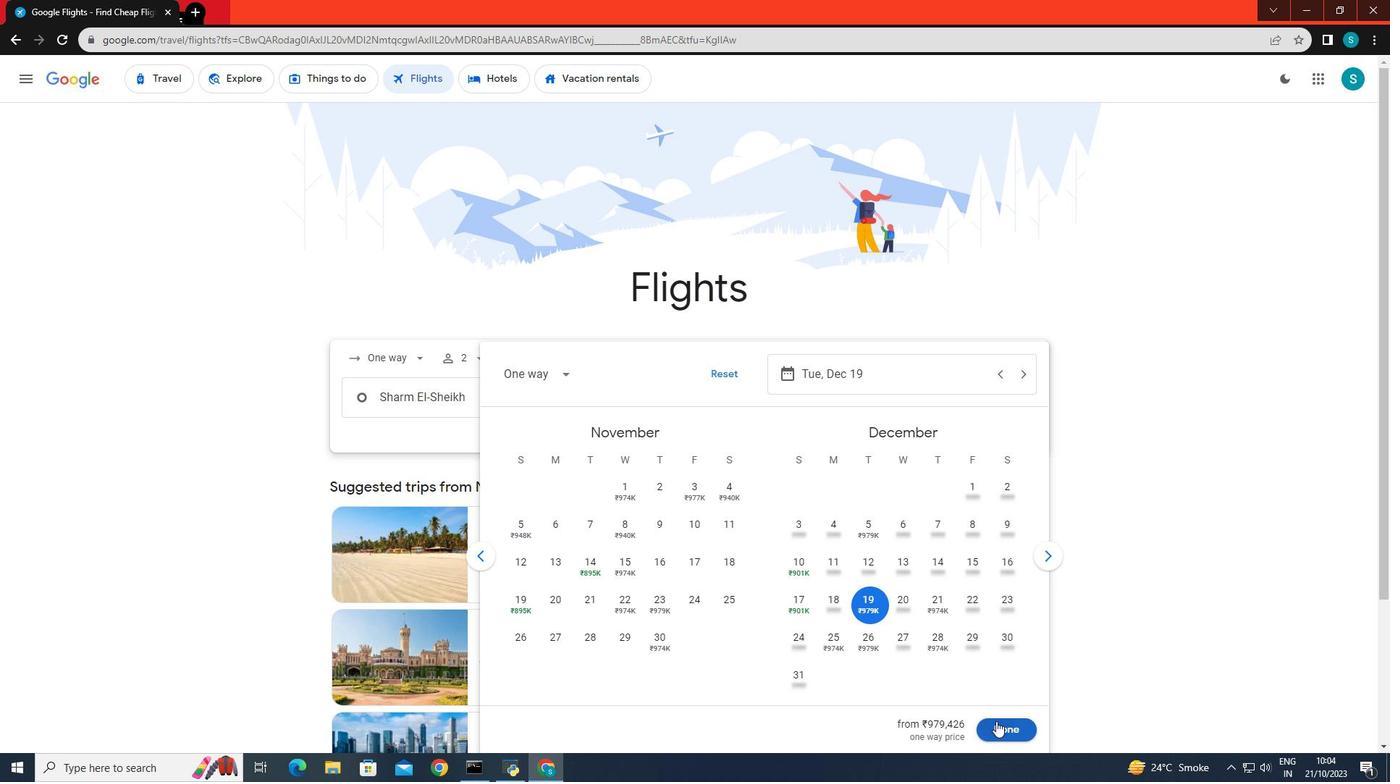 
Action: Mouse moved to (690, 449)
Screenshot: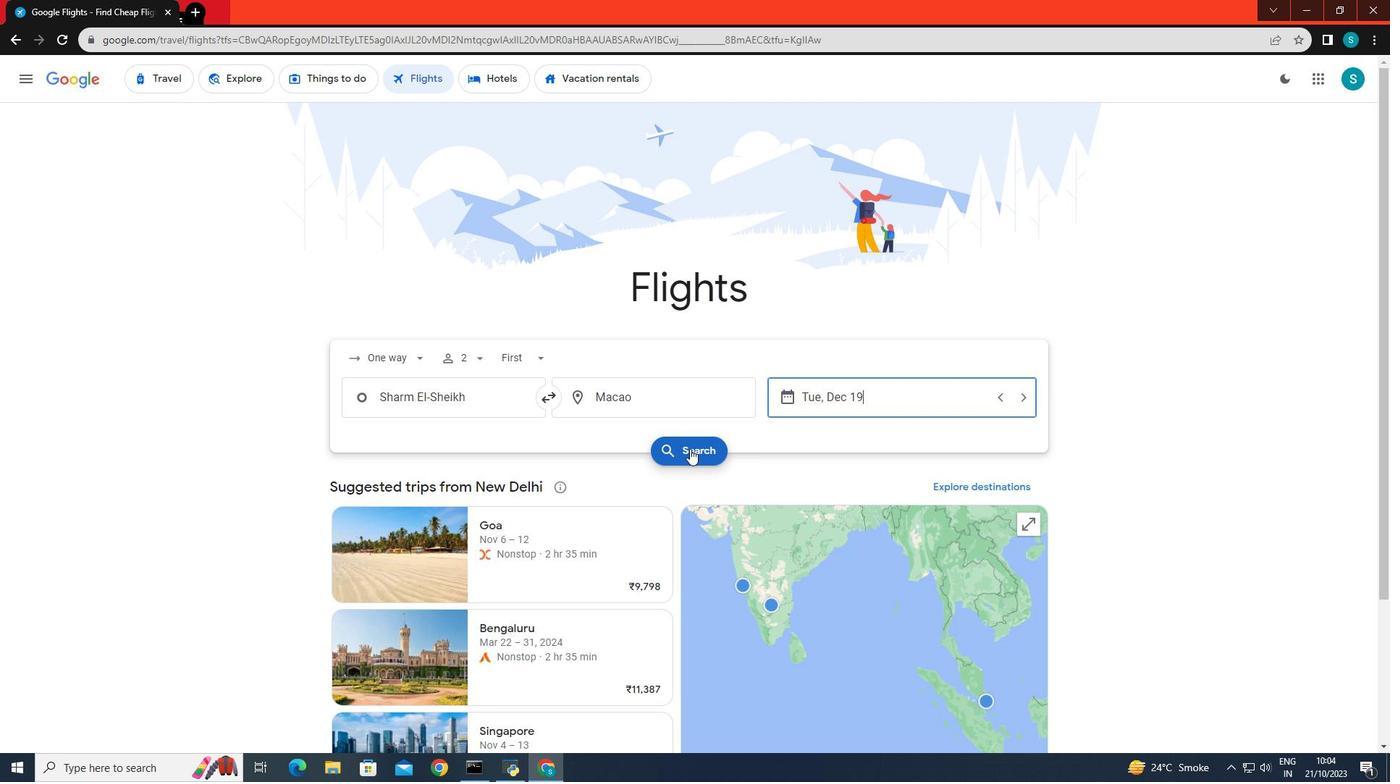 
Action: Mouse pressed left at (690, 449)
Screenshot: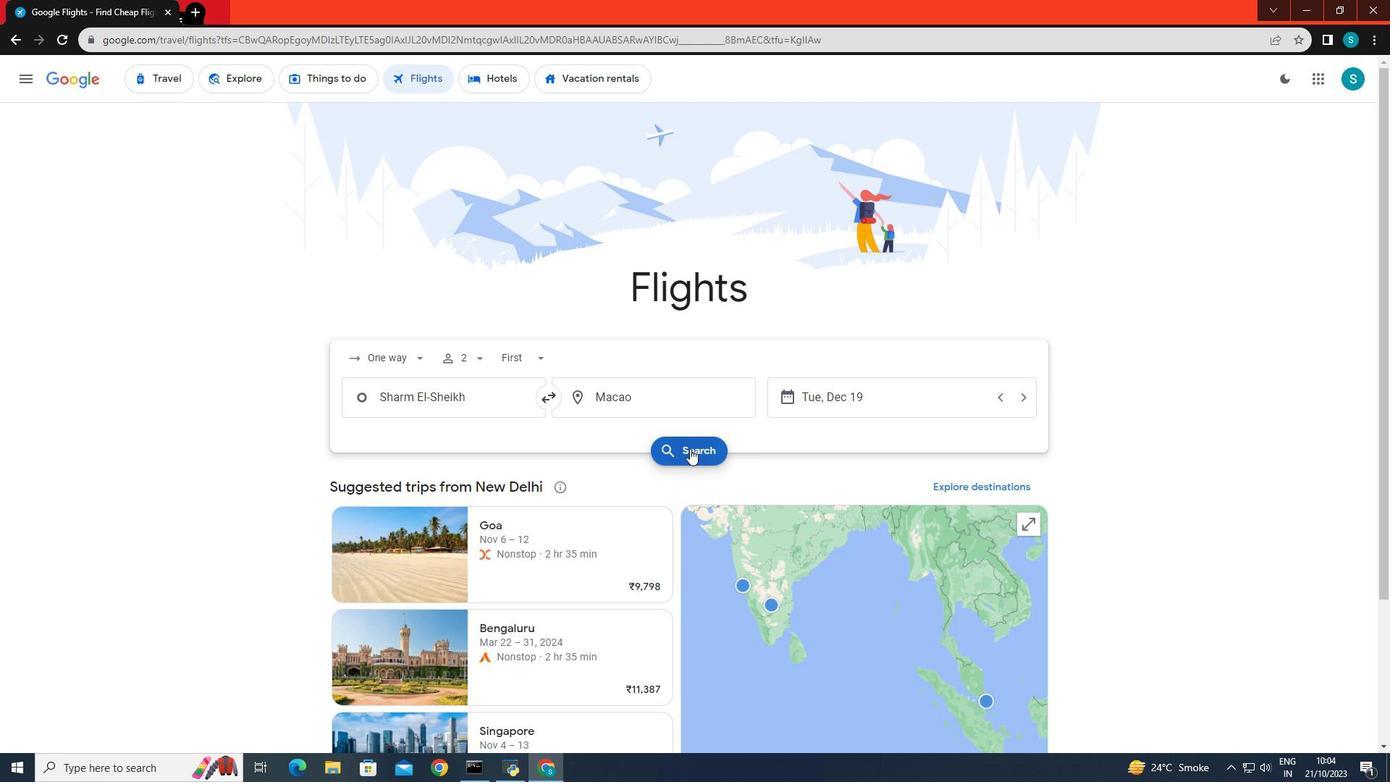 
Action: Mouse moved to (612, 396)
Screenshot: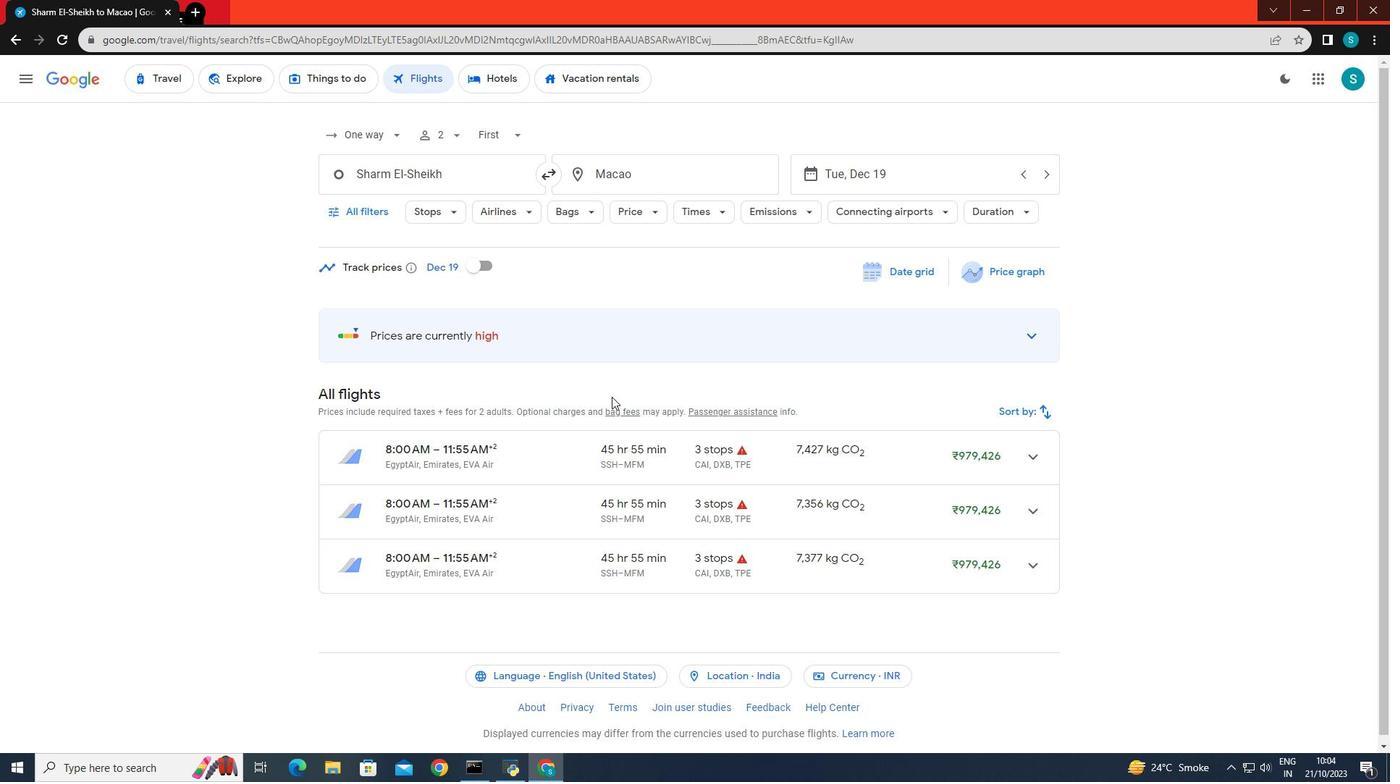 
Action: Mouse scrolled (612, 396) with delta (0, 0)
Screenshot: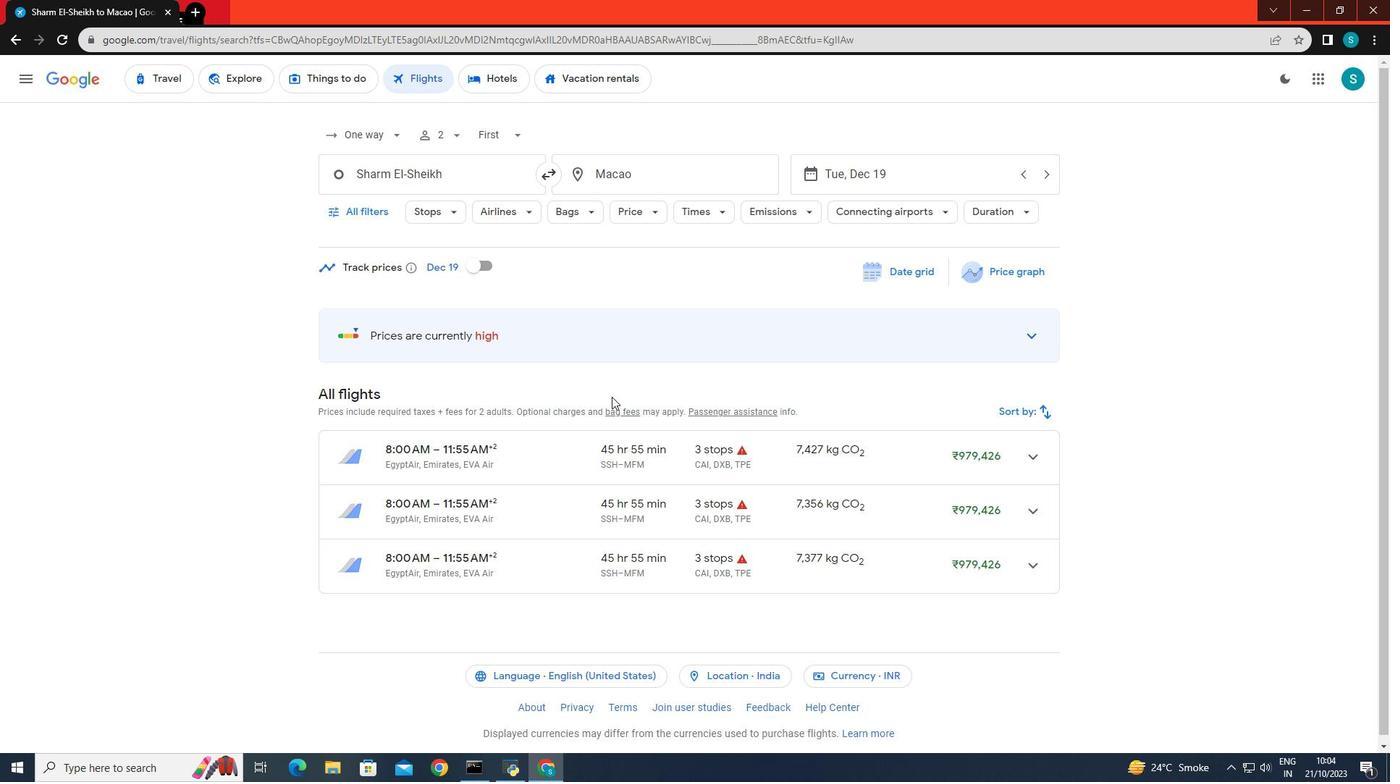 
Action: Mouse scrolled (612, 396) with delta (0, 0)
Screenshot: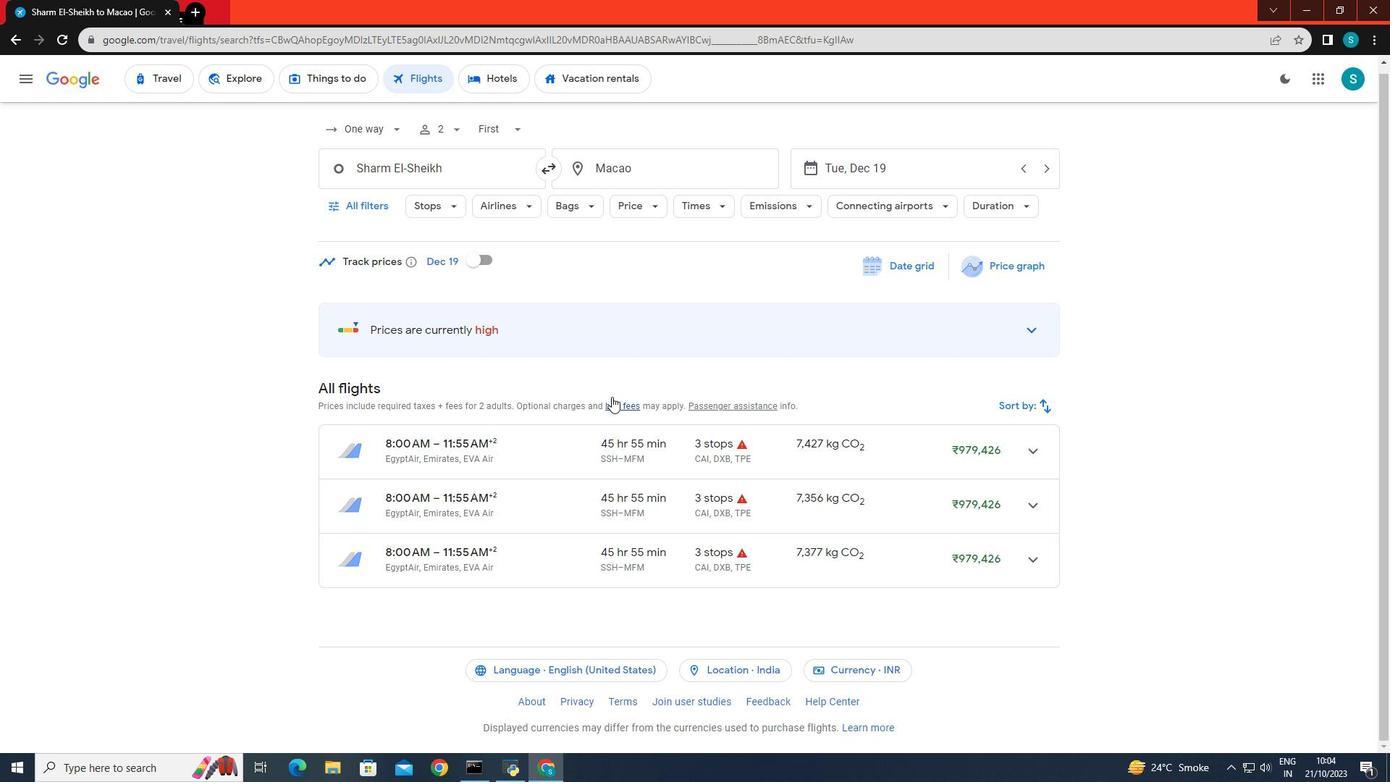 
Action: Mouse scrolled (612, 396) with delta (0, 0)
Screenshot: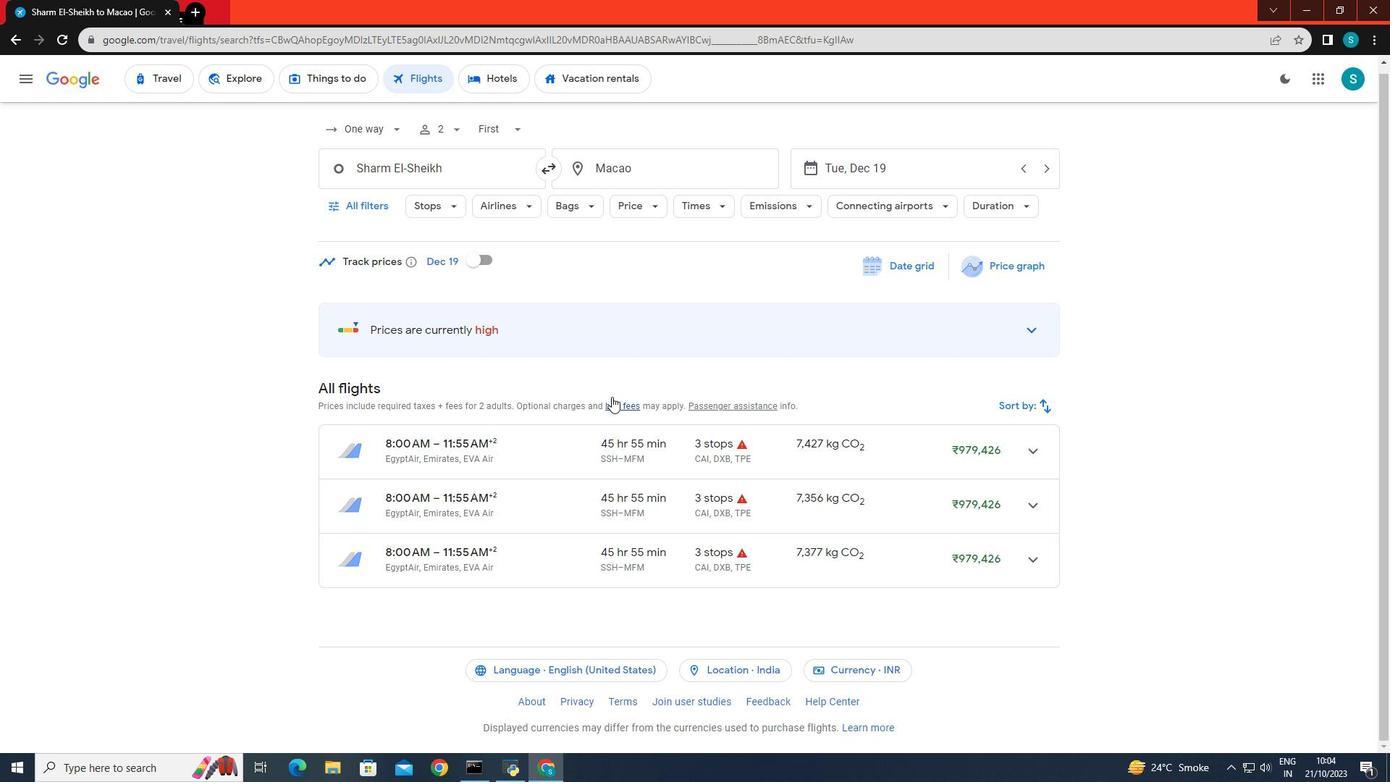 
Action: Mouse moved to (777, 702)
Screenshot: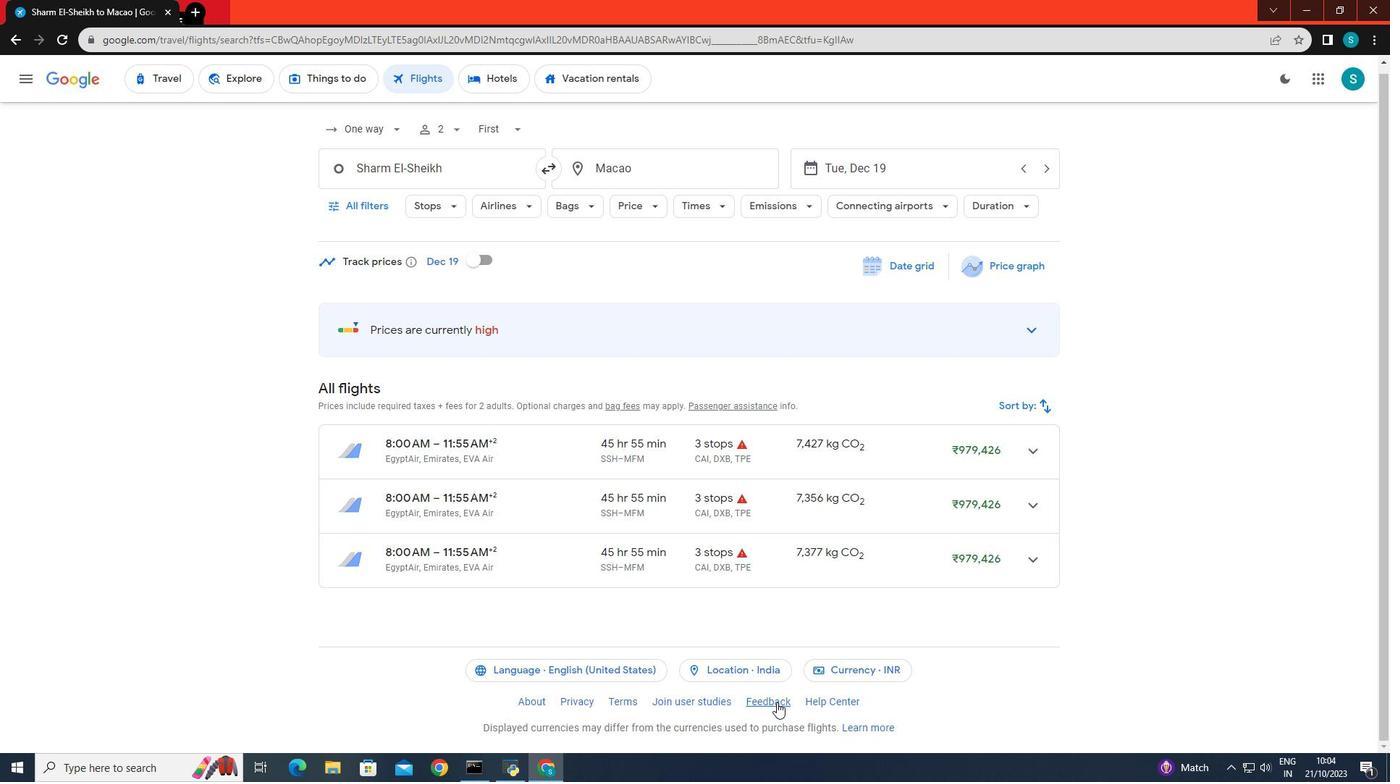 
Action: Mouse pressed left at (777, 702)
Screenshot: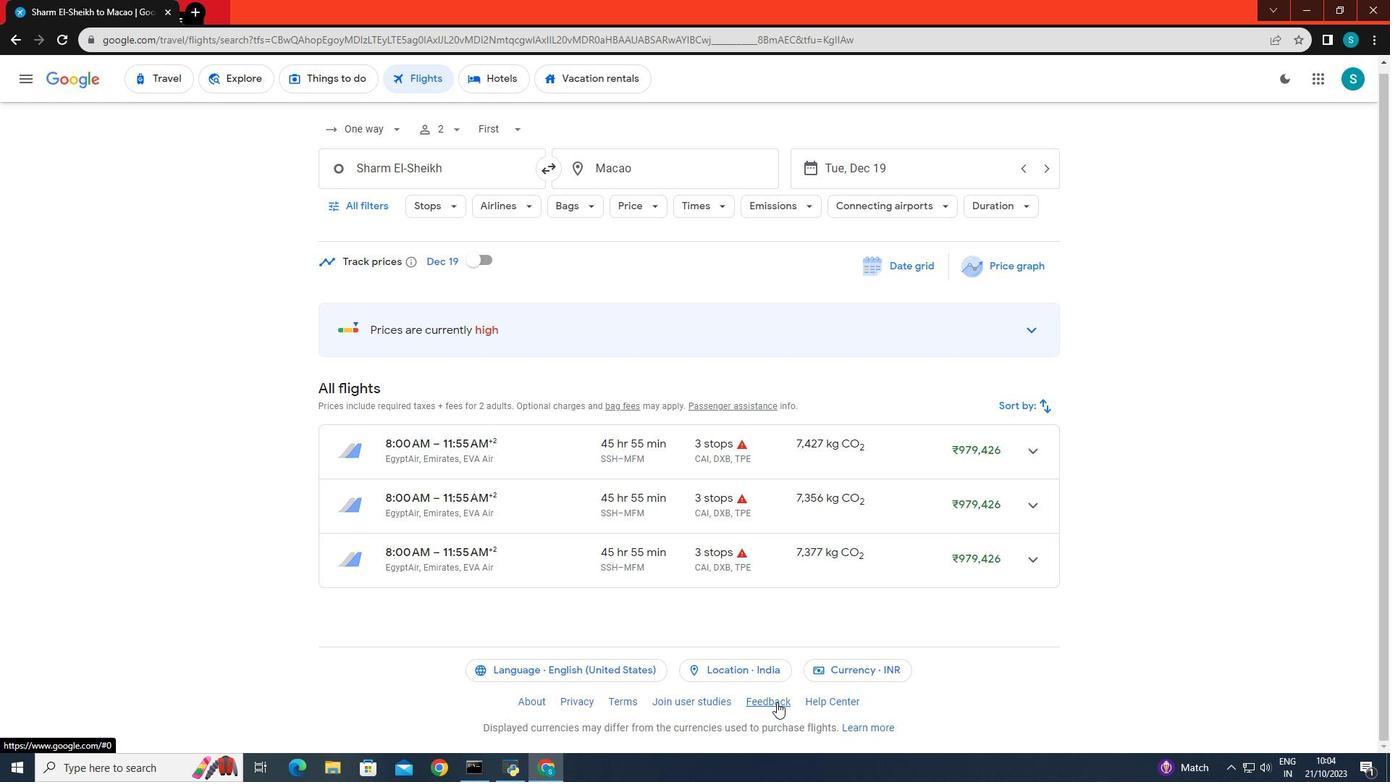 
Action: Mouse moved to (1149, 152)
Screenshot: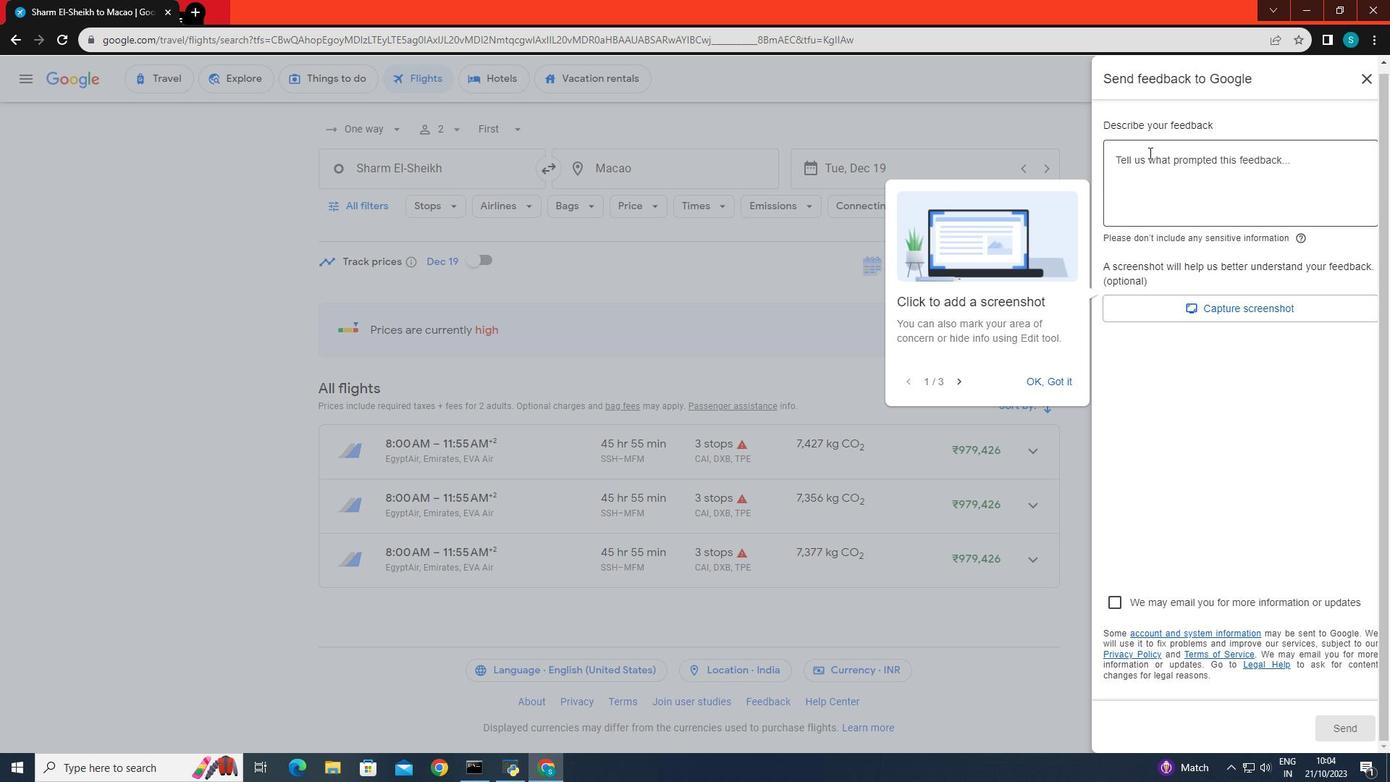 
Action: Mouse pressed left at (1149, 152)
Screenshot: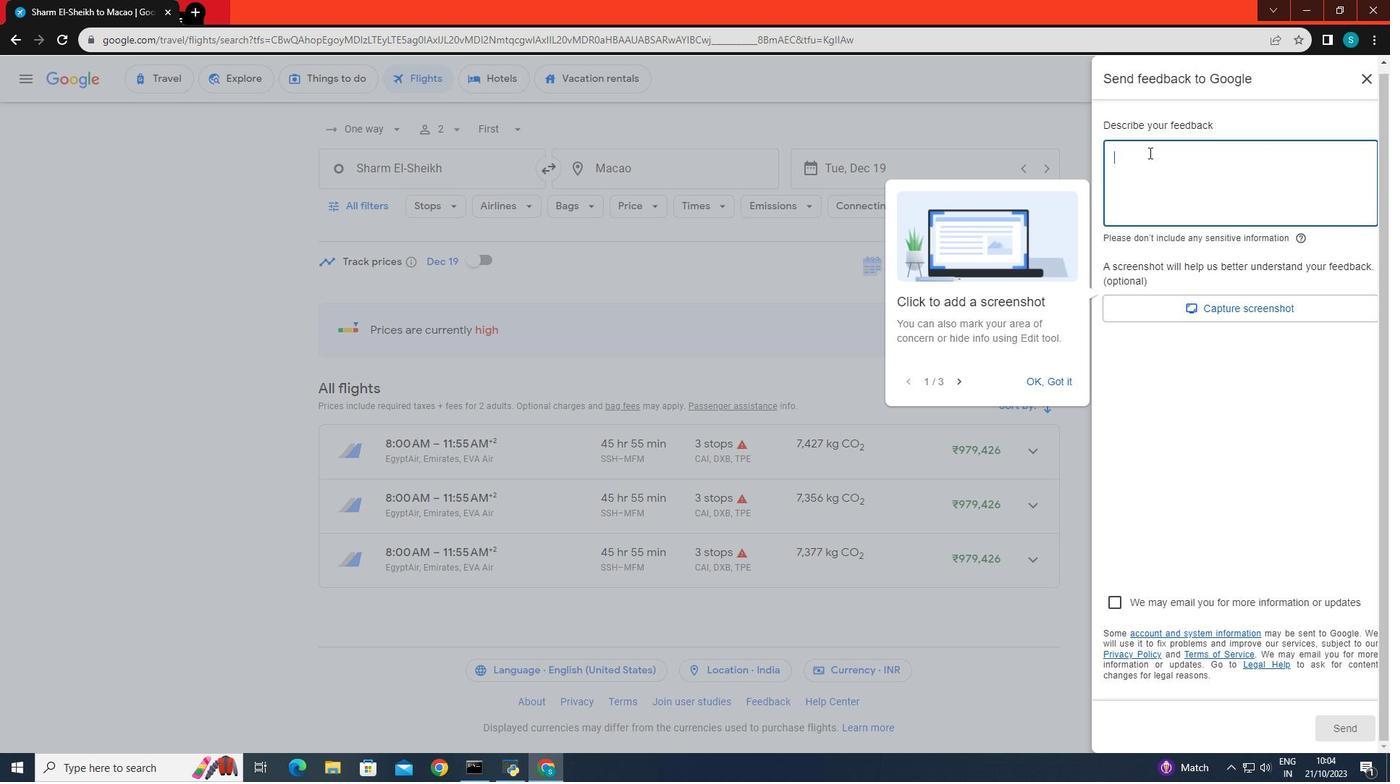 
Action: Key pressed <Key.caps_lock>AW<Key.backspace><Key.caps_lock>wo<Key.backspace>esome<Key.space>exprience
Screenshot: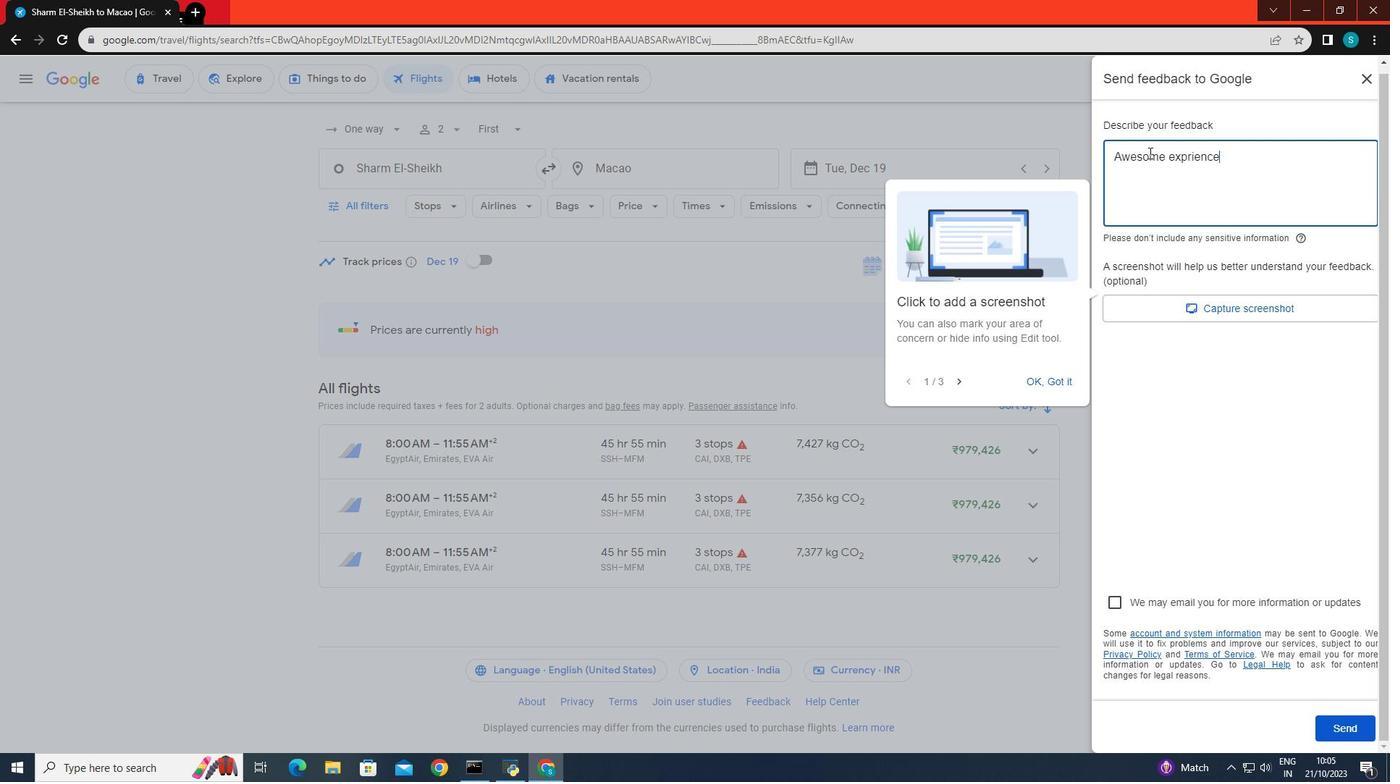 
Action: Mouse moved to (1344, 728)
Screenshot: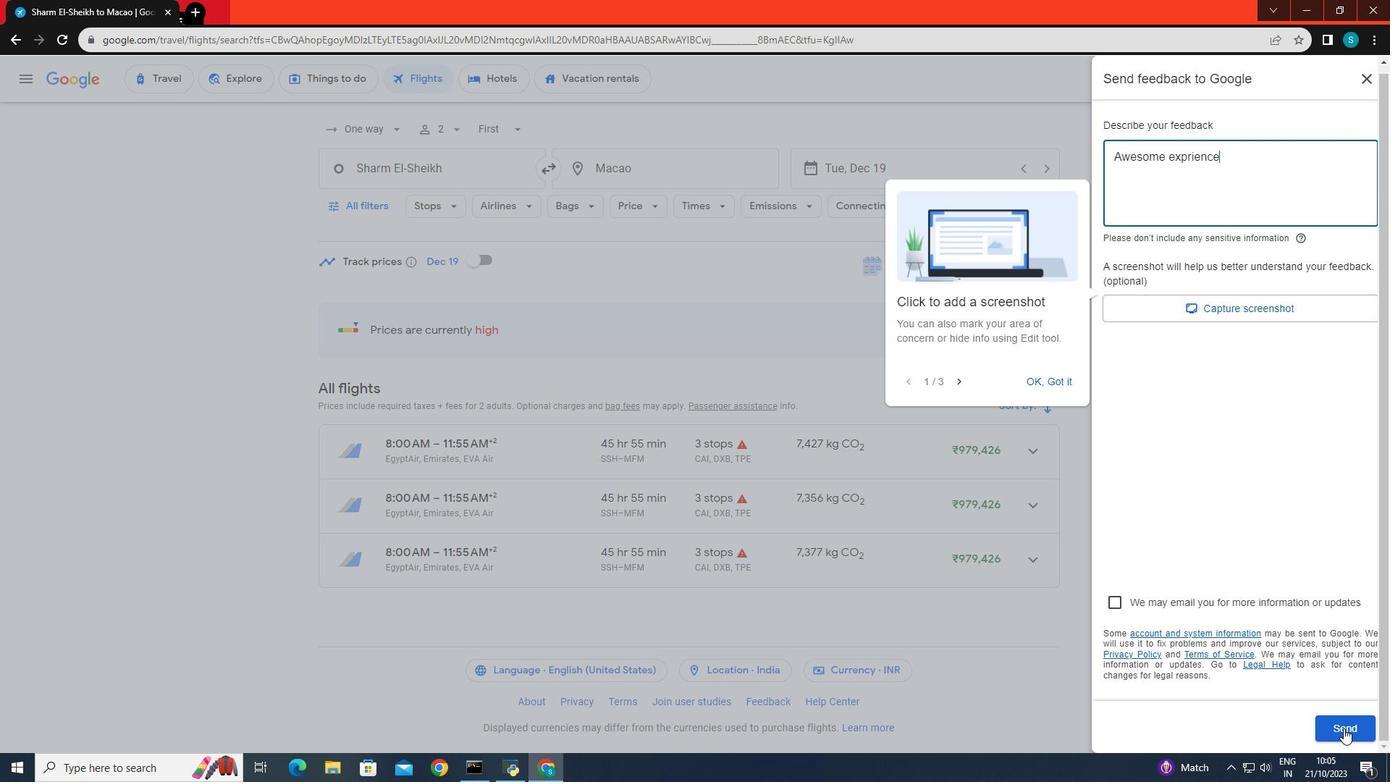 
Action: Mouse pressed left at (1344, 728)
Screenshot: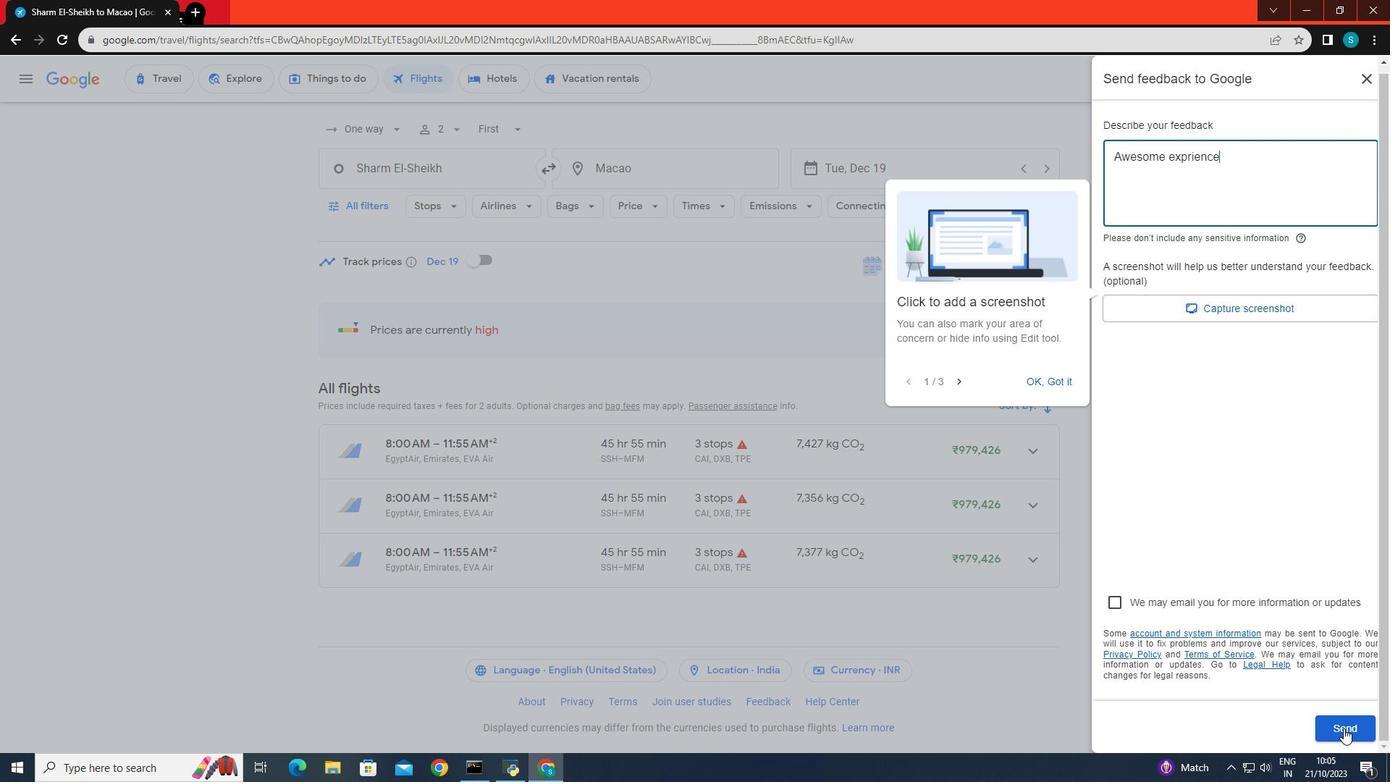 
Action: Mouse moved to (1327, 722)
Screenshot: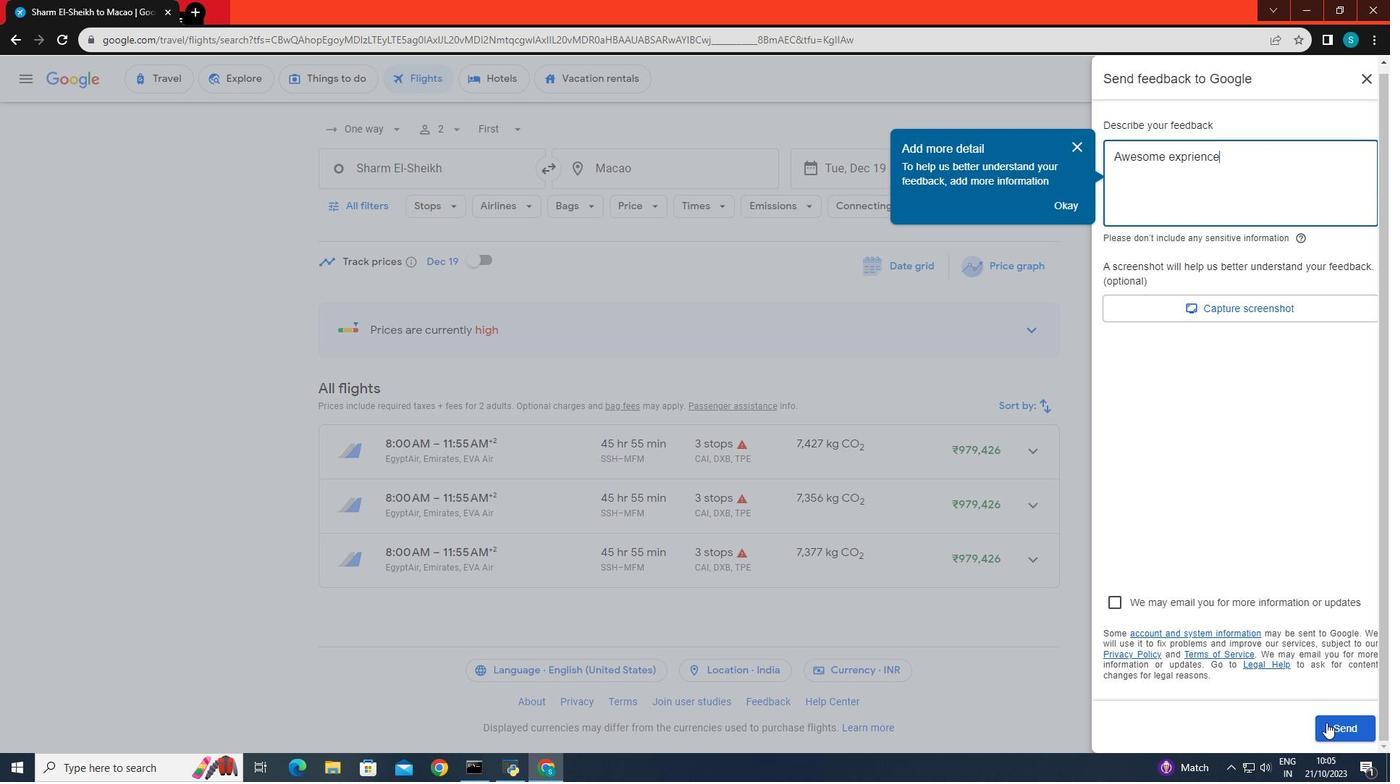 
Action: Mouse pressed left at (1327, 722)
Screenshot: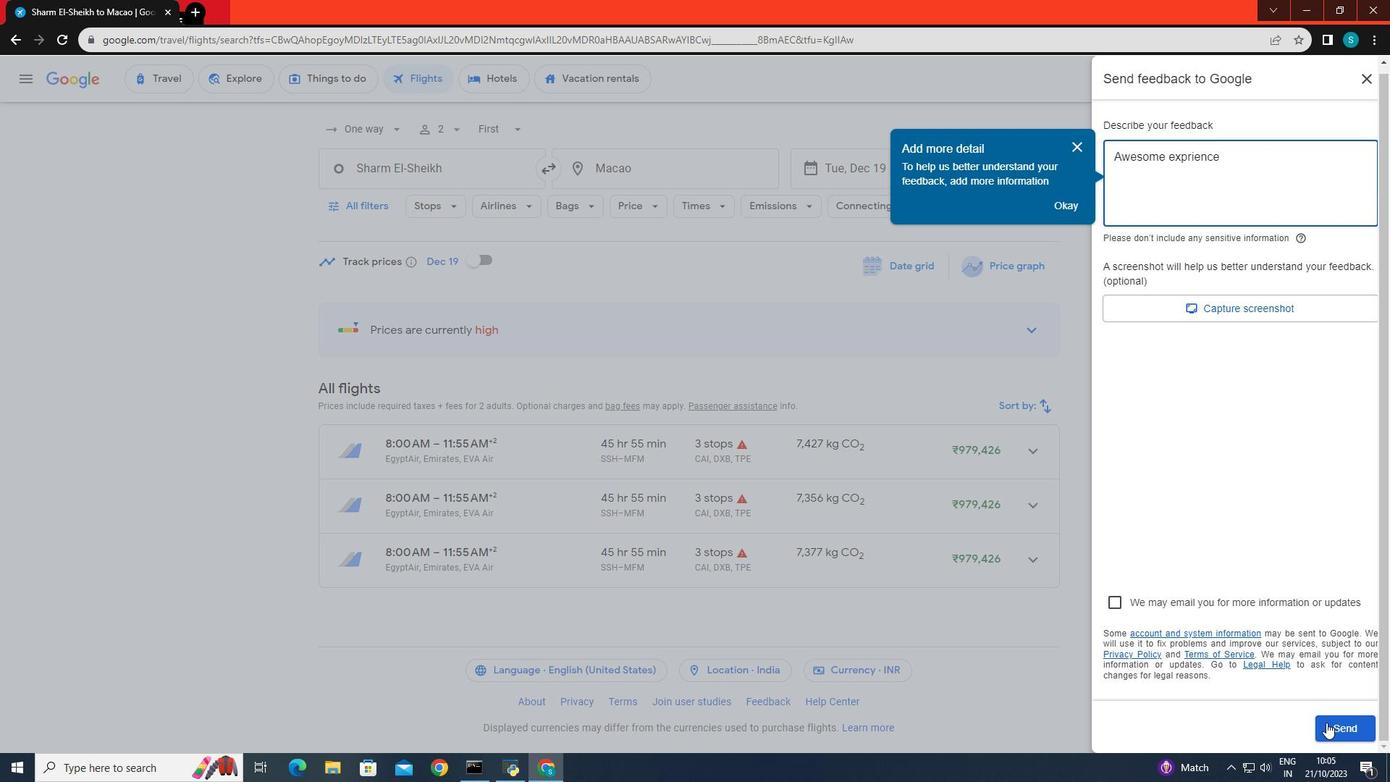 
Action: Mouse moved to (1072, 577)
Screenshot: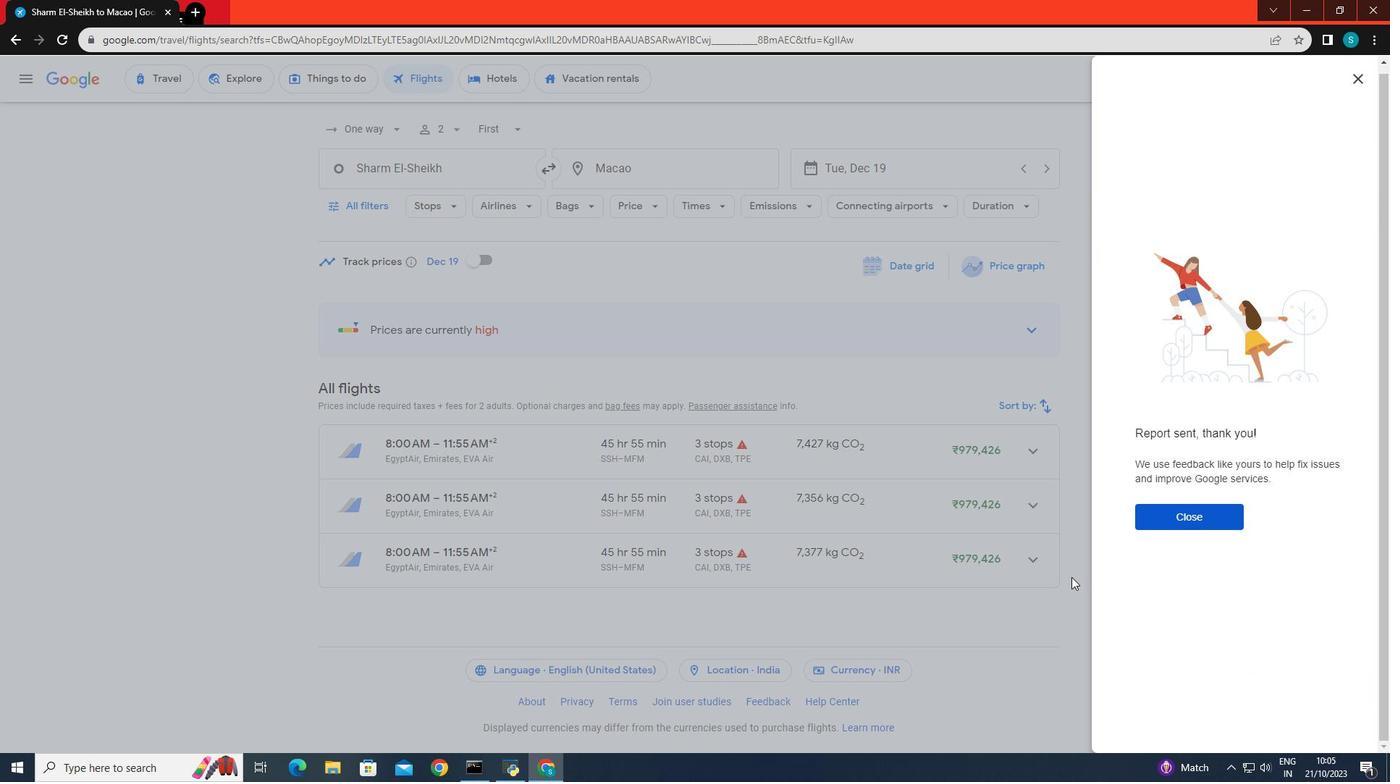 
Action: Mouse pressed left at (1072, 577)
Screenshot: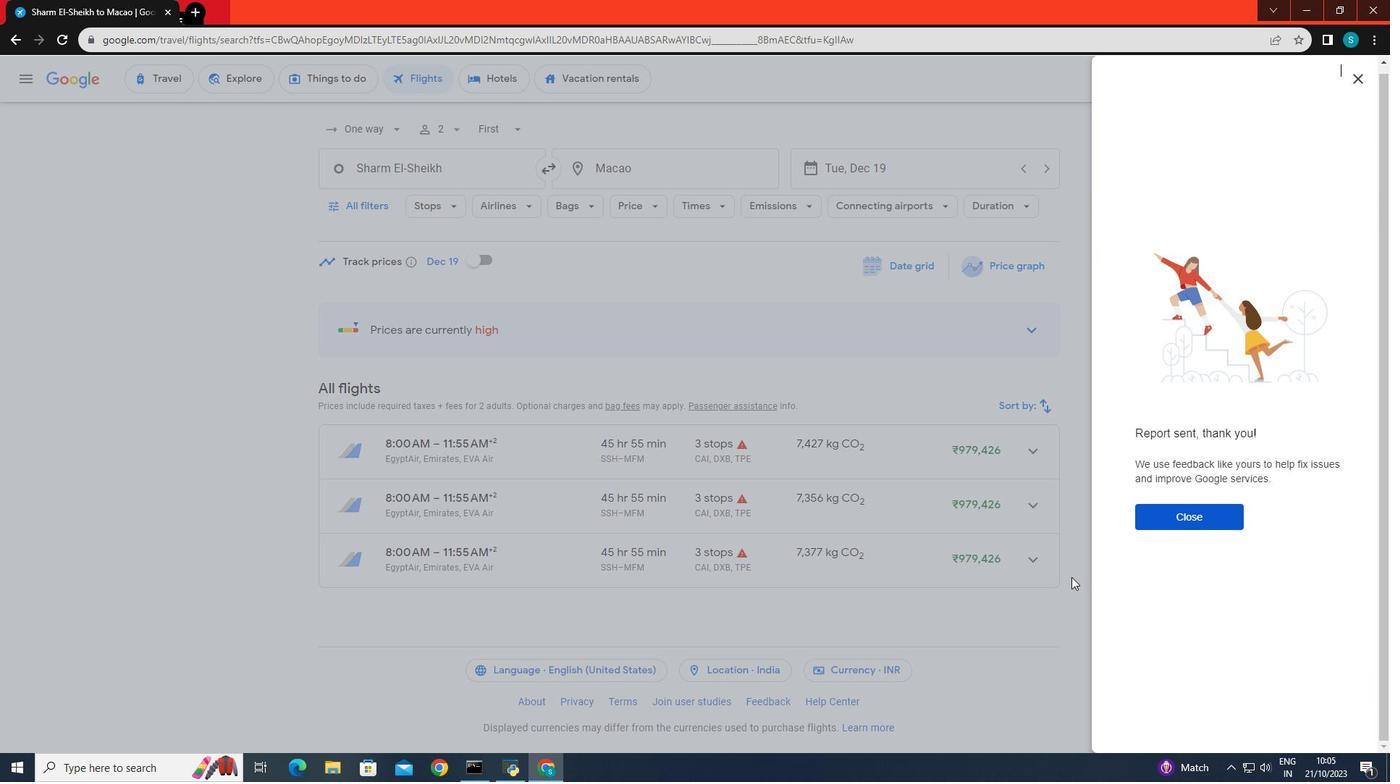
Action: Mouse moved to (1363, 74)
Screenshot: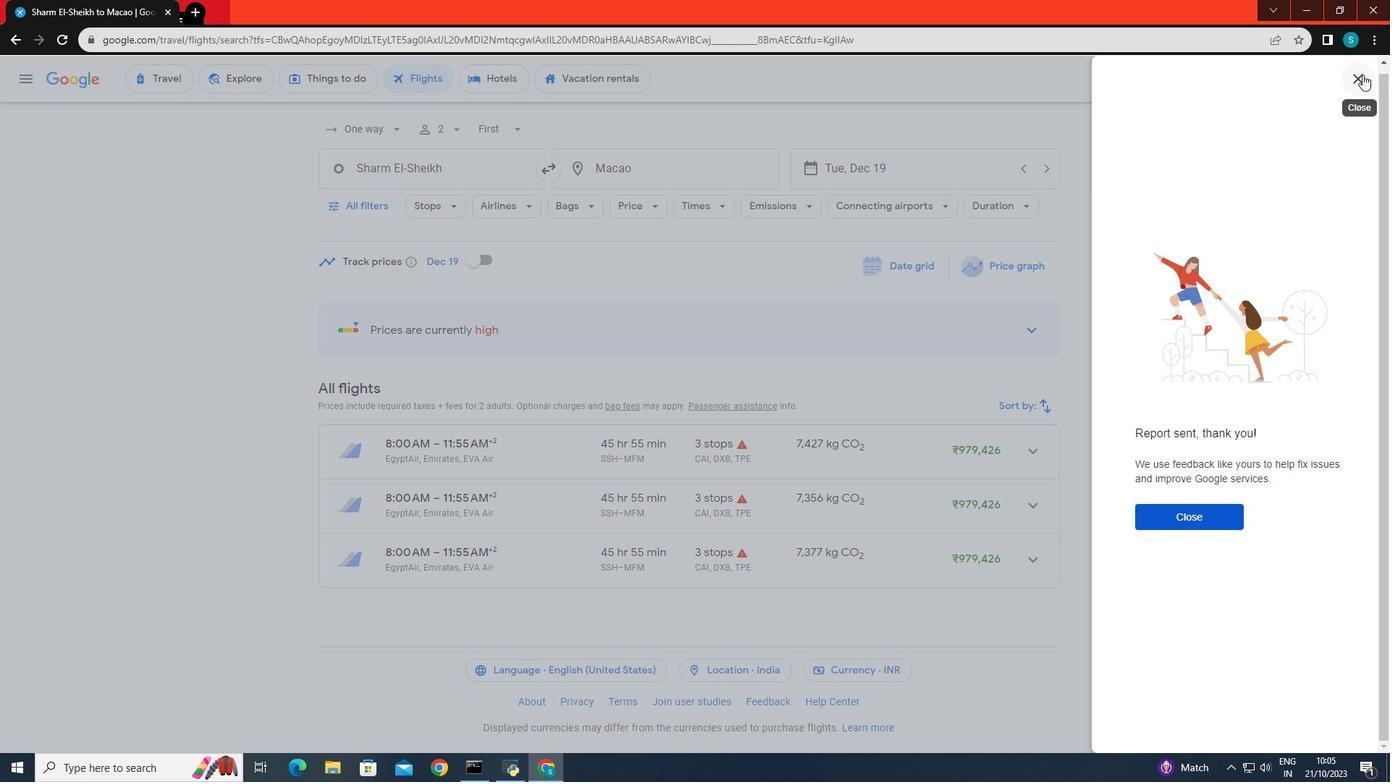 
Action: Mouse pressed left at (1363, 74)
Screenshot: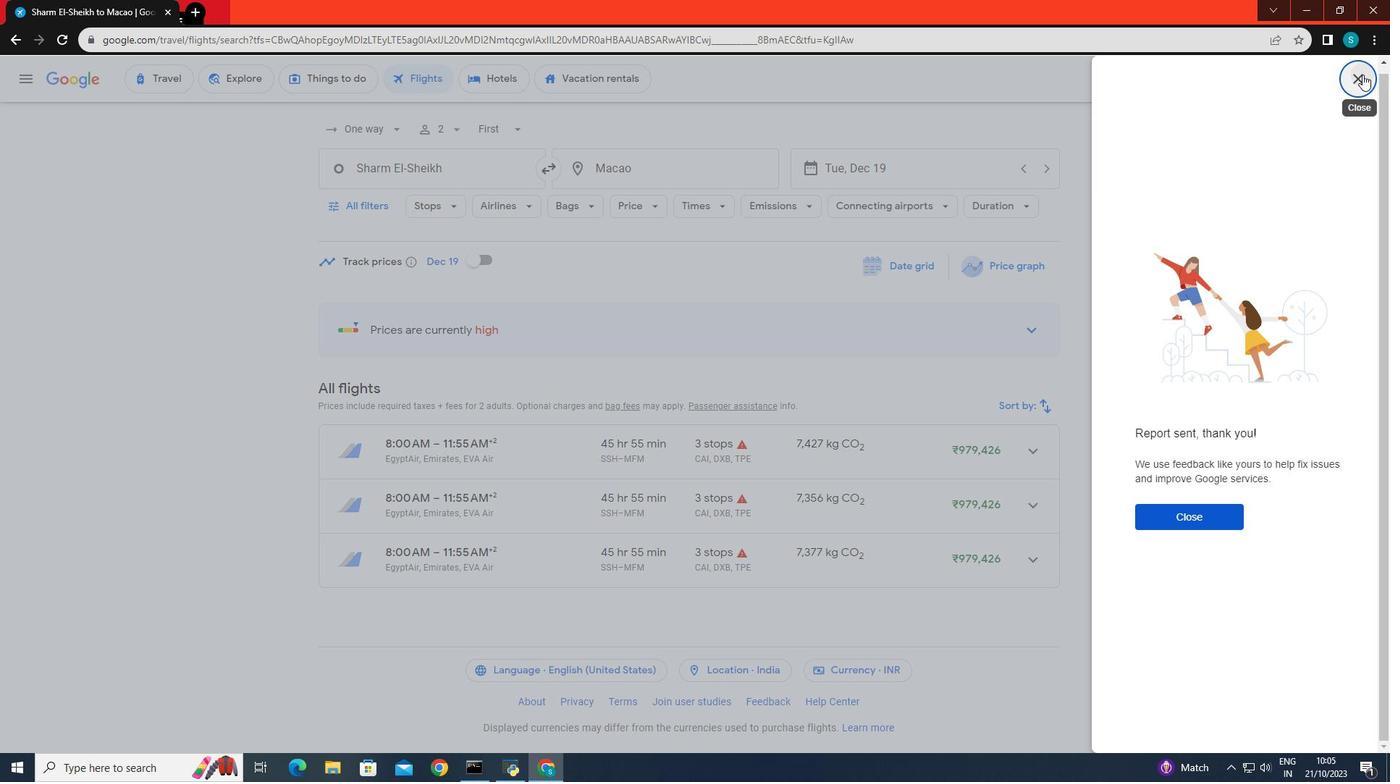 
Action: Mouse moved to (764, 407)
Screenshot: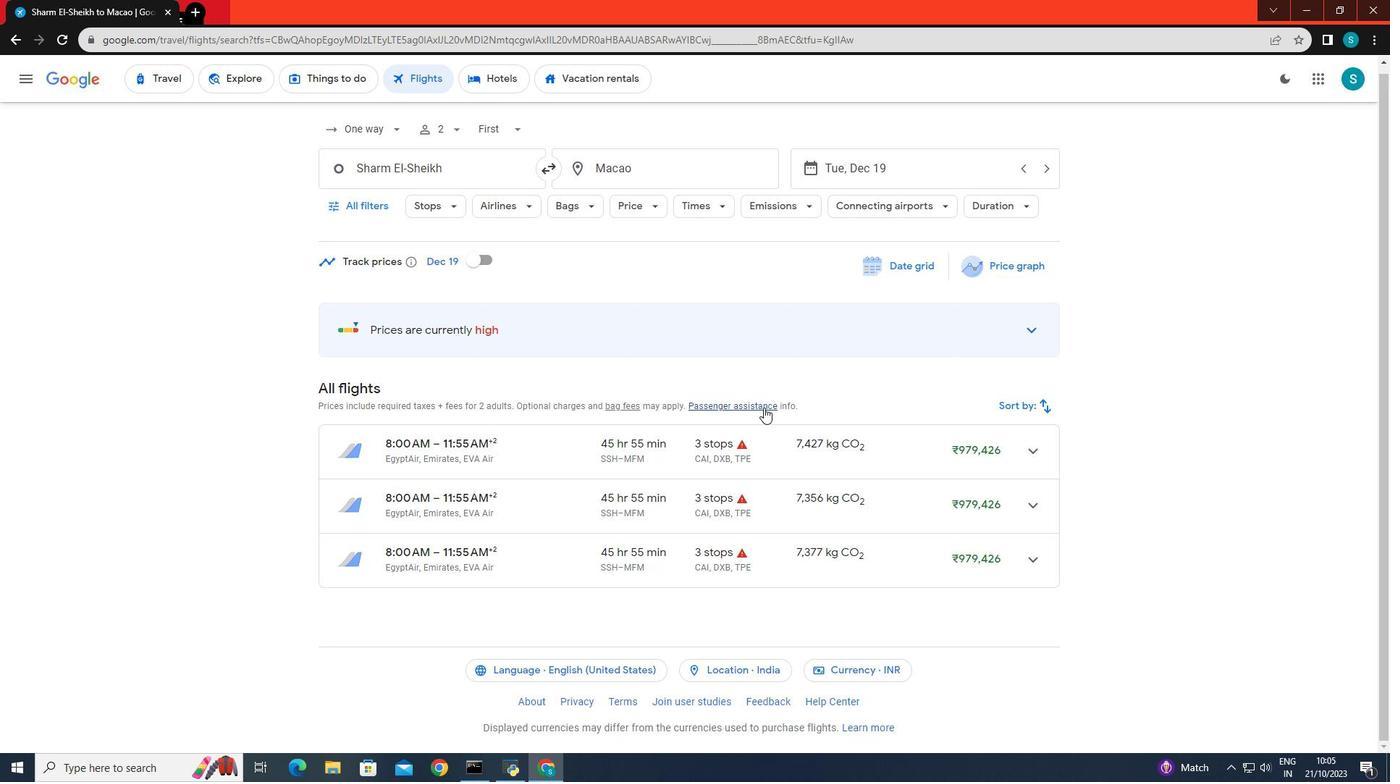 
